 Task: open an excel sheet and write heading  Expense ManagerAdd Datesin a column and its values below  '2023-05-01, 2023-05-03, 2023-05-05, 2023-05-10, 2023-05-15, 2023-05-20, 2023-05-25 & 2023-05-31'Add Categories in next column and its values below  Food, Transportation, Utilities, Food, Housing, Entertainment, Utilities & FoodAdd Descriptionsin next column and its values below  Grocery Store, Bus Fare, Internet Bill, Restaurant, Rent, Movie Tickets, Electricity Bill & Grocery StoreAdd Amountin next column and its values below  $50, $5, $60, $30, $800, $20, $70 & $40Save page Excel File Workbook
Action: Mouse moved to (146, 136)
Screenshot: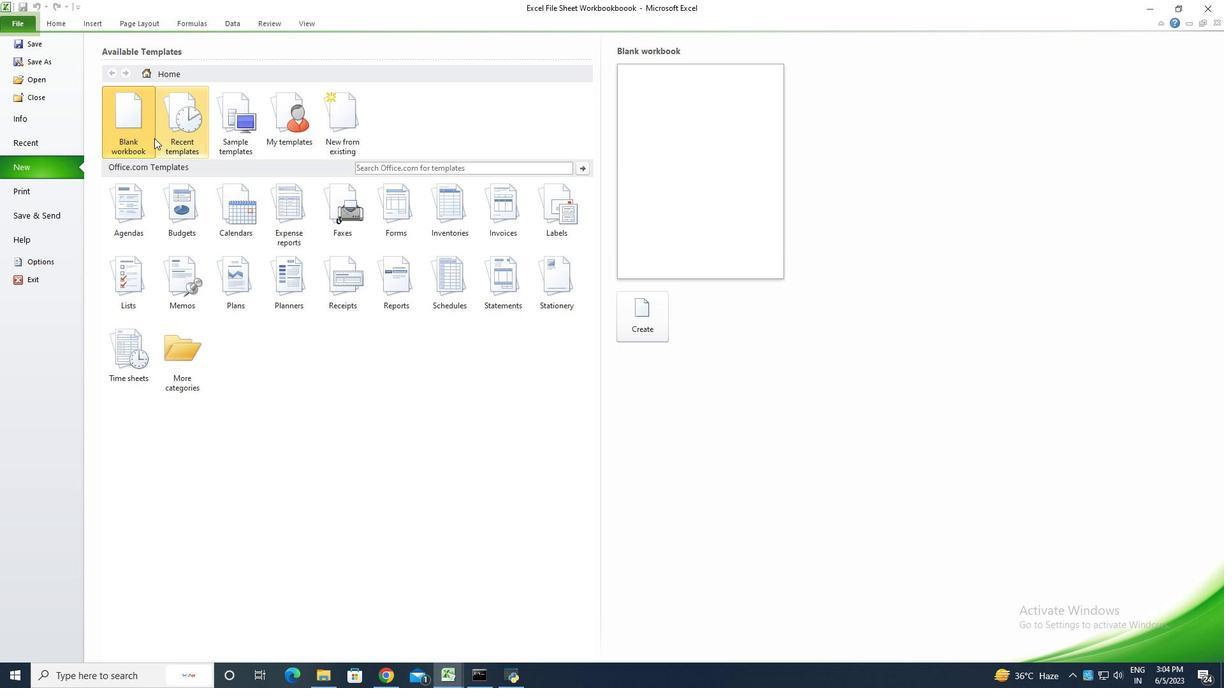 
Action: Mouse pressed left at (146, 136)
Screenshot: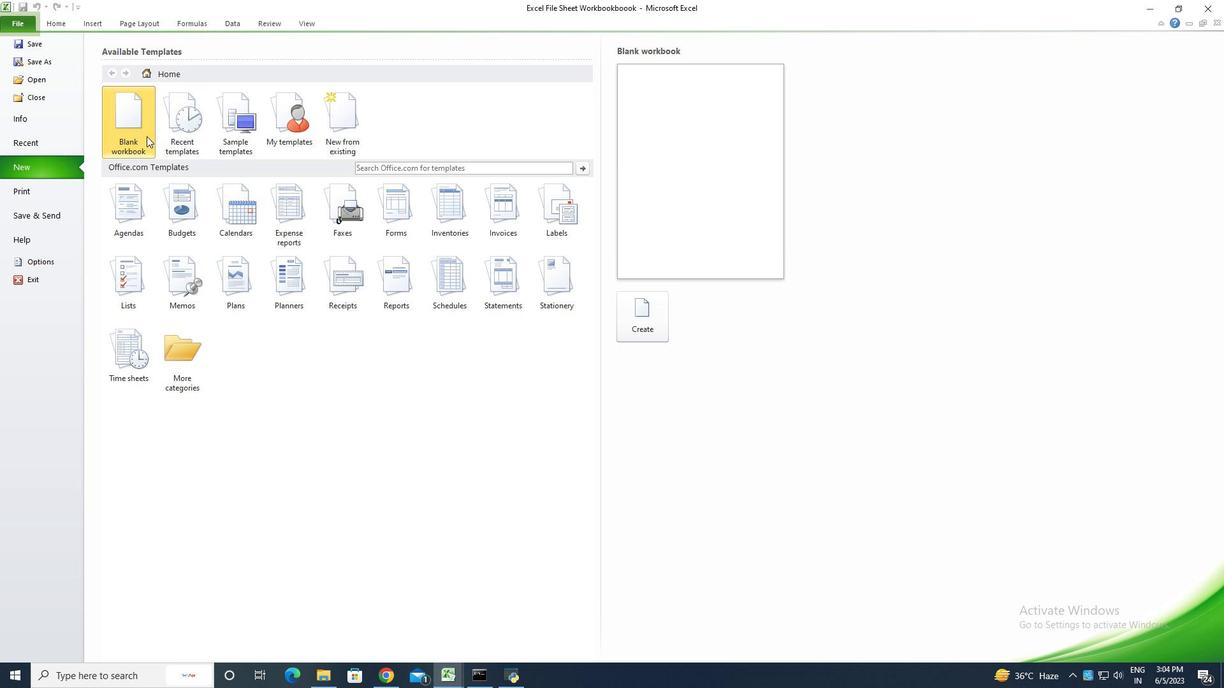
Action: Mouse moved to (630, 323)
Screenshot: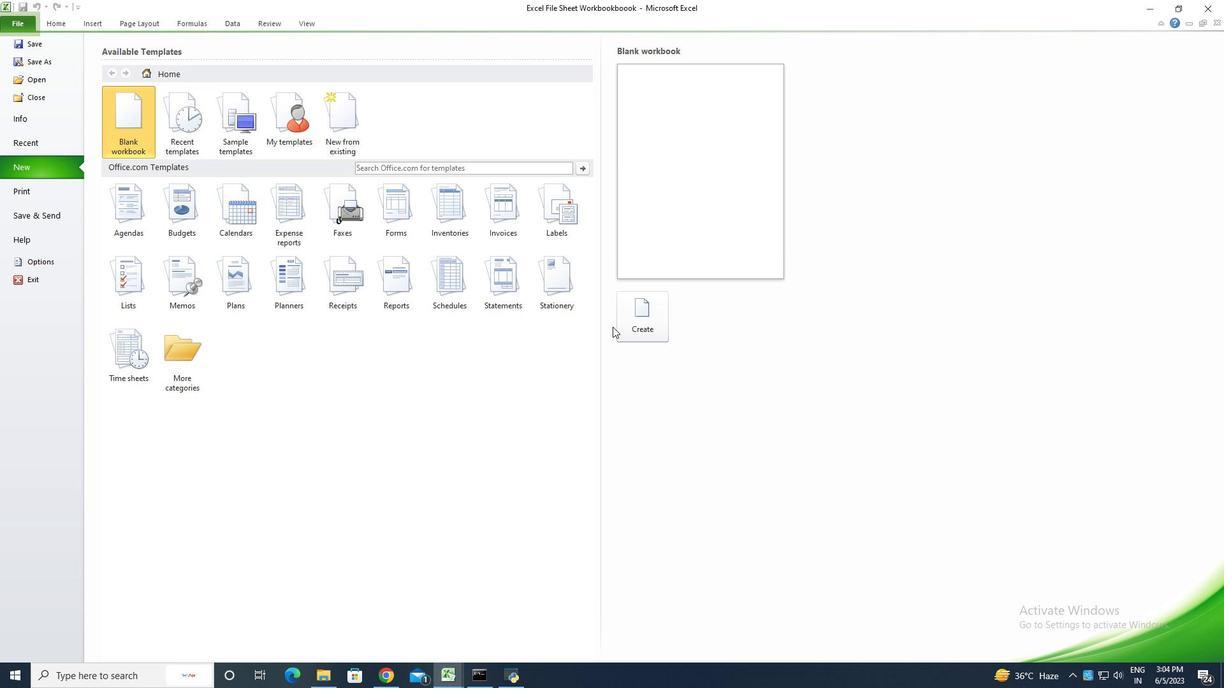 
Action: Mouse pressed left at (630, 323)
Screenshot: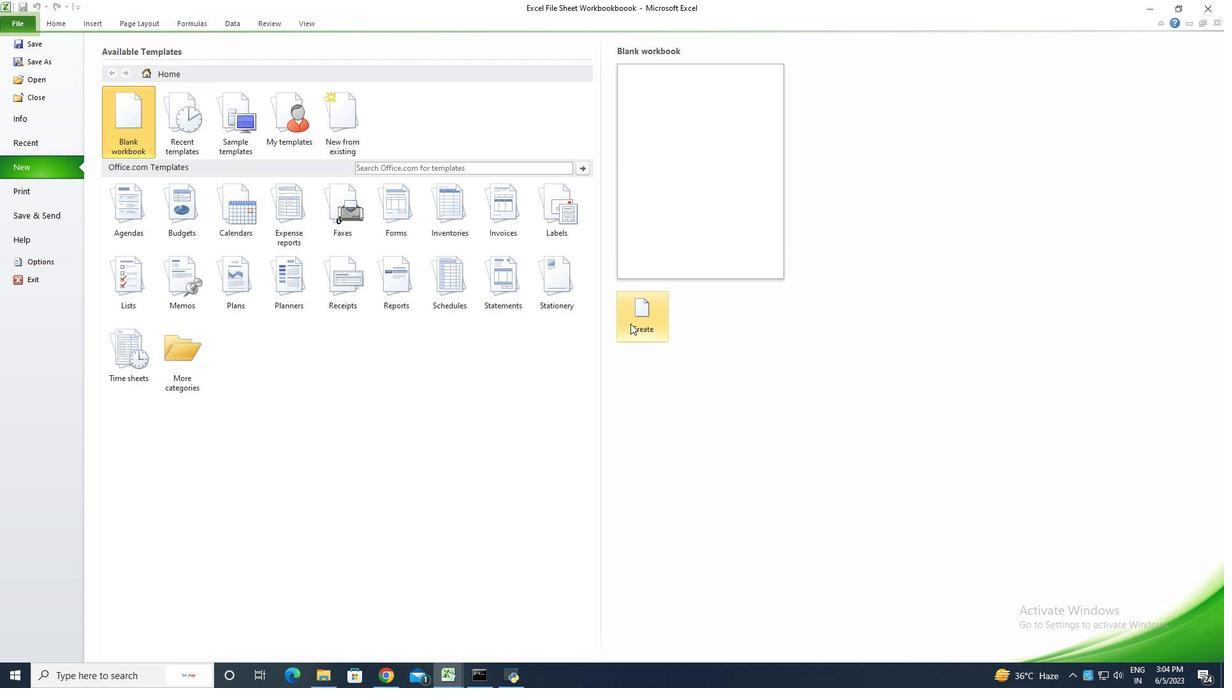 
Action: Key pressed <Key.shift><Key.shift><Key.shift>Expense<Key.space><Key.shift><Key.shift>Manager<Key.enter><Key.shift><Key.shift><Key.shift><Key.shift><Key.shift>Date<Key.enter>2023-02<Key.backspace>5-01<Key.enter>2023-05-03<Key.enter>2023-05-05<Key.enter>2023-05-<Key.backspace><Key.backspace><Key.backspace>10----<Key.backspace><Key.backspace><Key.backspace><Key.backspace><Key.backspace><Key.backspace>05-10<Key.enter>2023-05-15<Key.enter>2023-05-20<Key.enter>2023-05-25<Key.enter>2023-05-31<Key.enter>
Screenshot: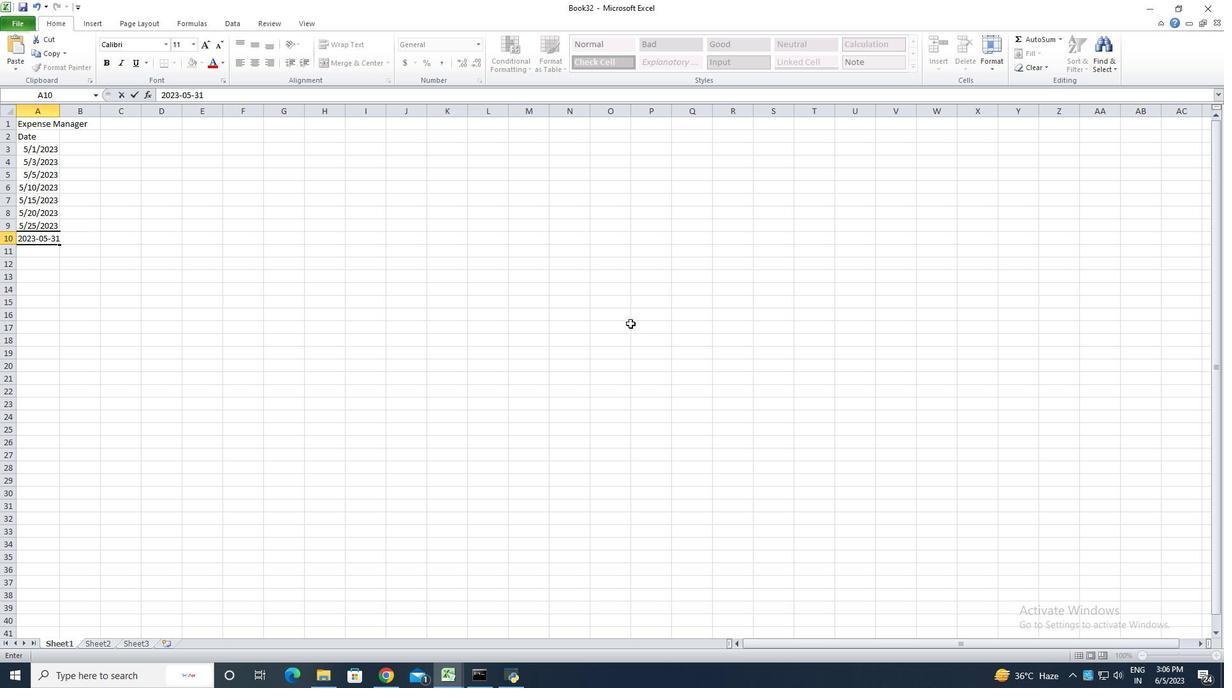 
Action: Mouse moved to (31, 146)
Screenshot: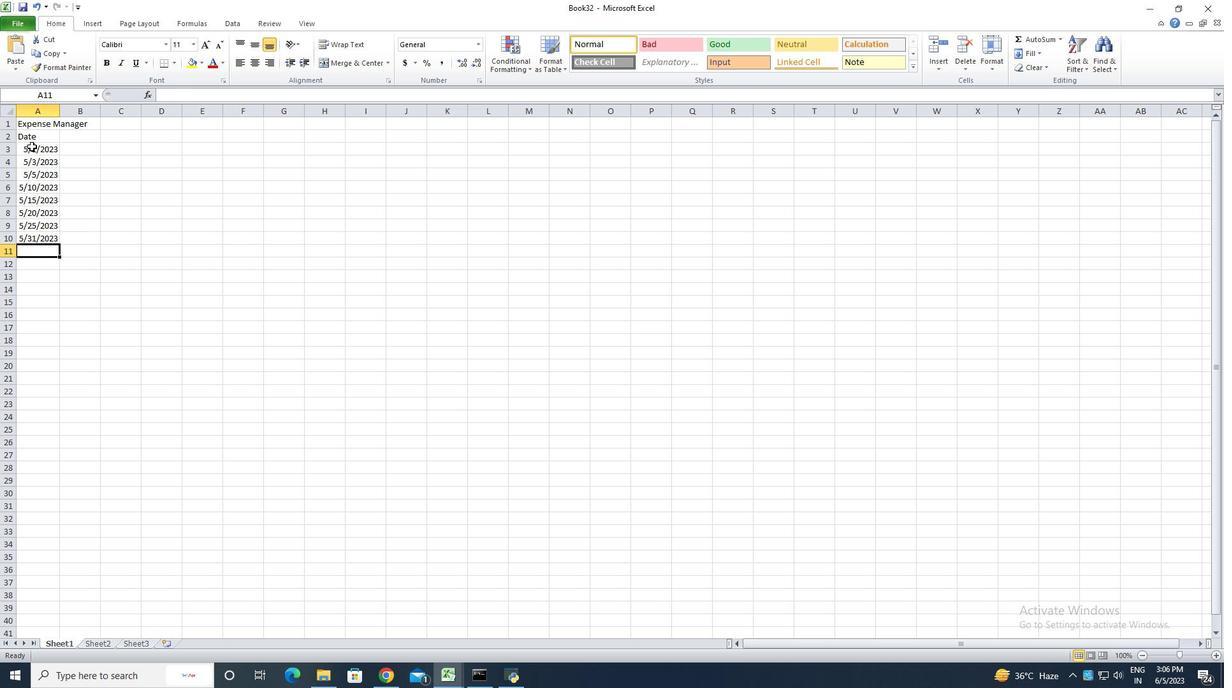 
Action: Mouse pressed left at (31, 146)
Screenshot: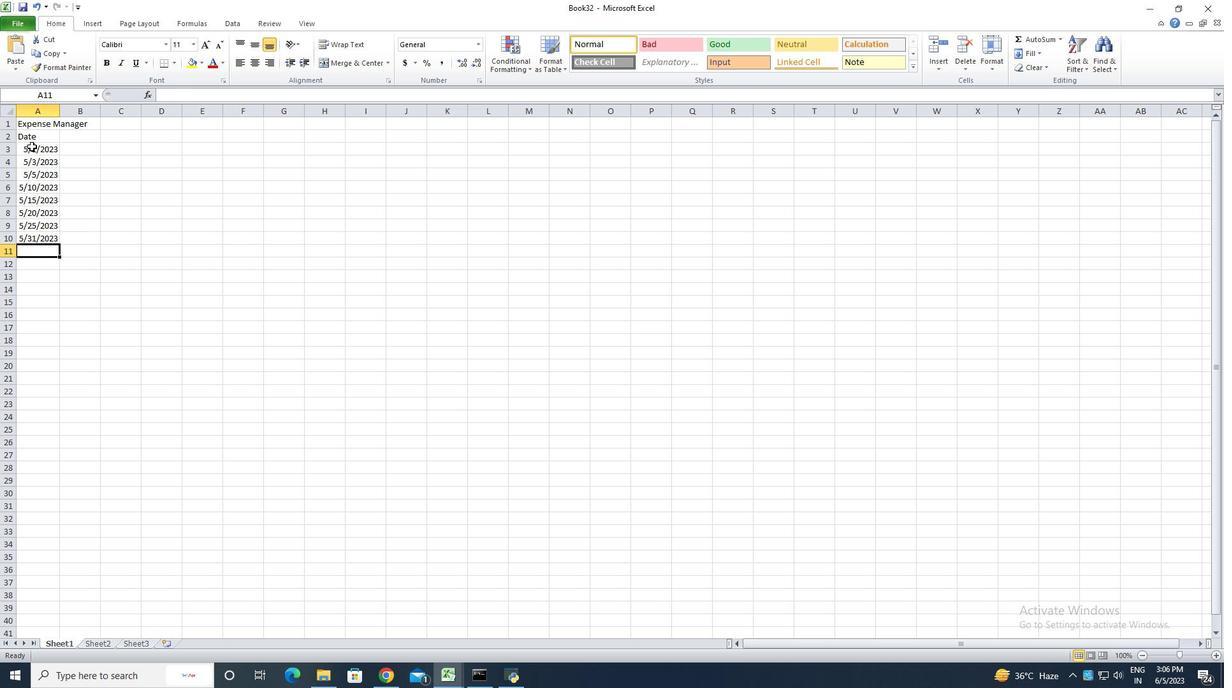 
Action: Mouse moved to (43, 152)
Screenshot: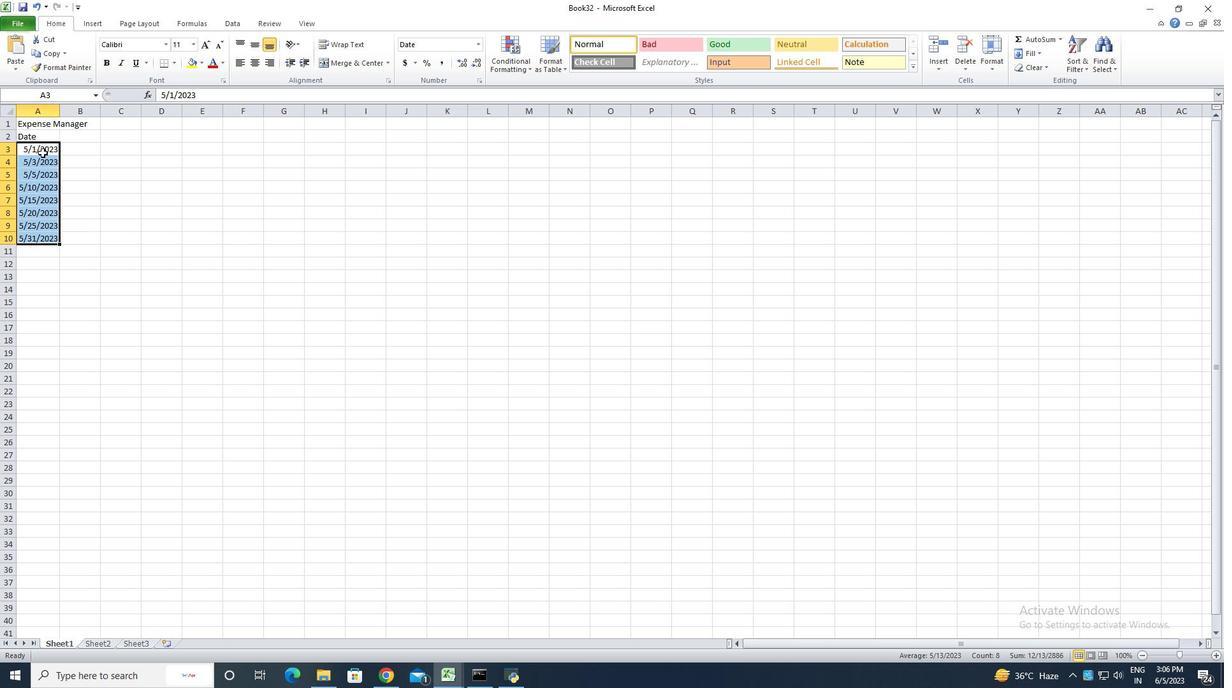 
Action: Mouse pressed right at (43, 152)
Screenshot: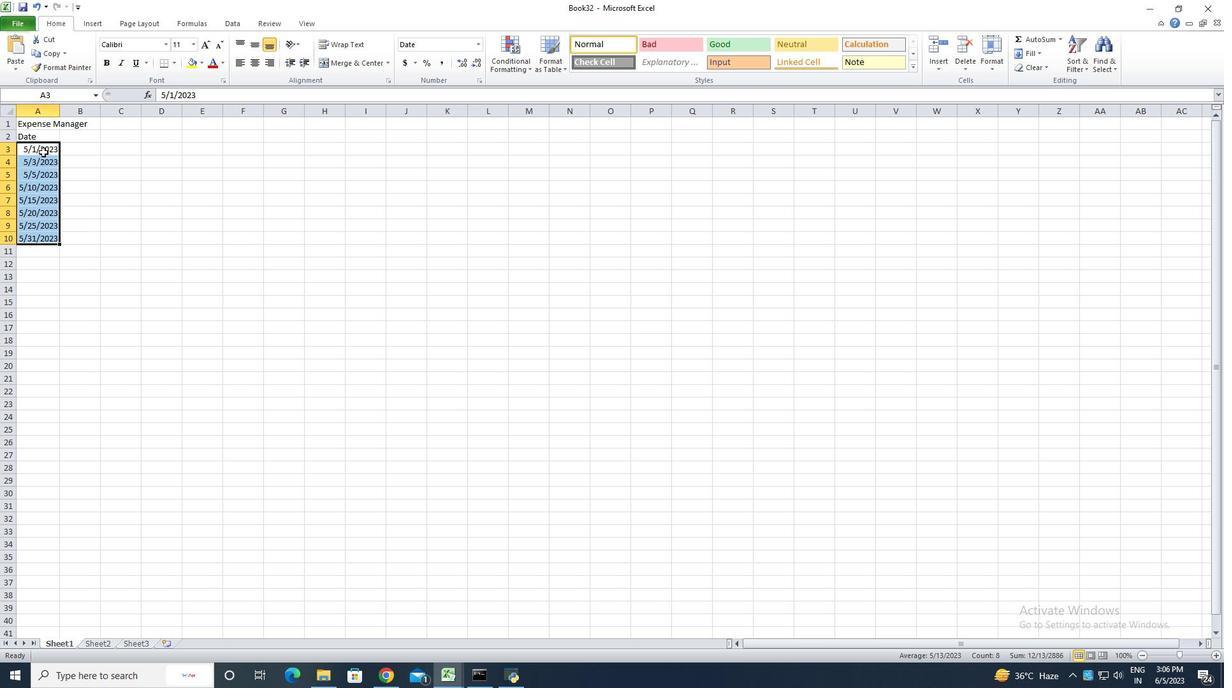 
Action: Mouse moved to (88, 325)
Screenshot: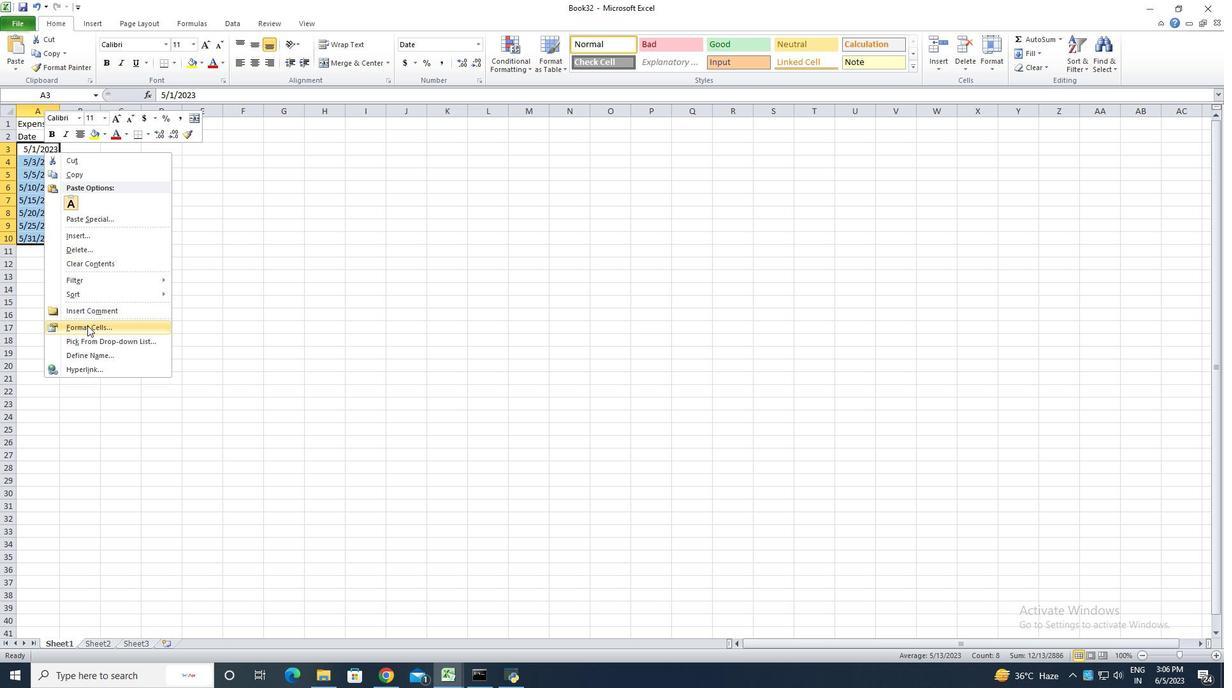 
Action: Mouse pressed left at (88, 325)
Screenshot: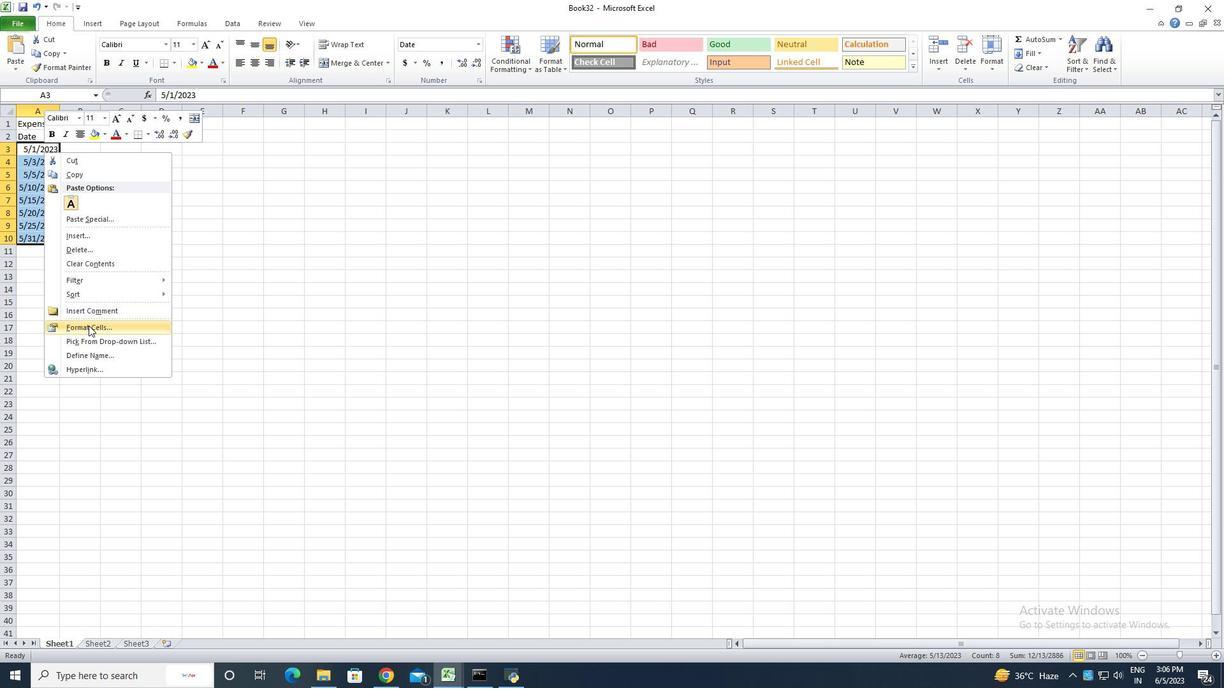 
Action: Mouse moved to (120, 179)
Screenshot: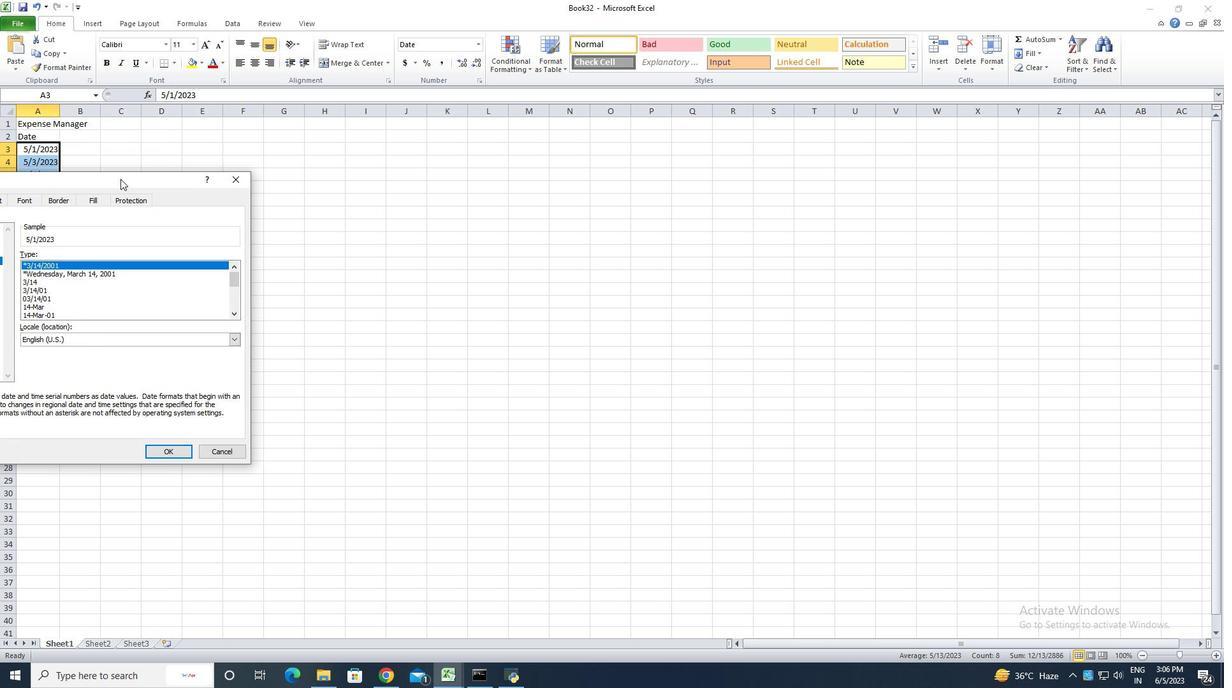 
Action: Mouse pressed left at (120, 179)
Screenshot: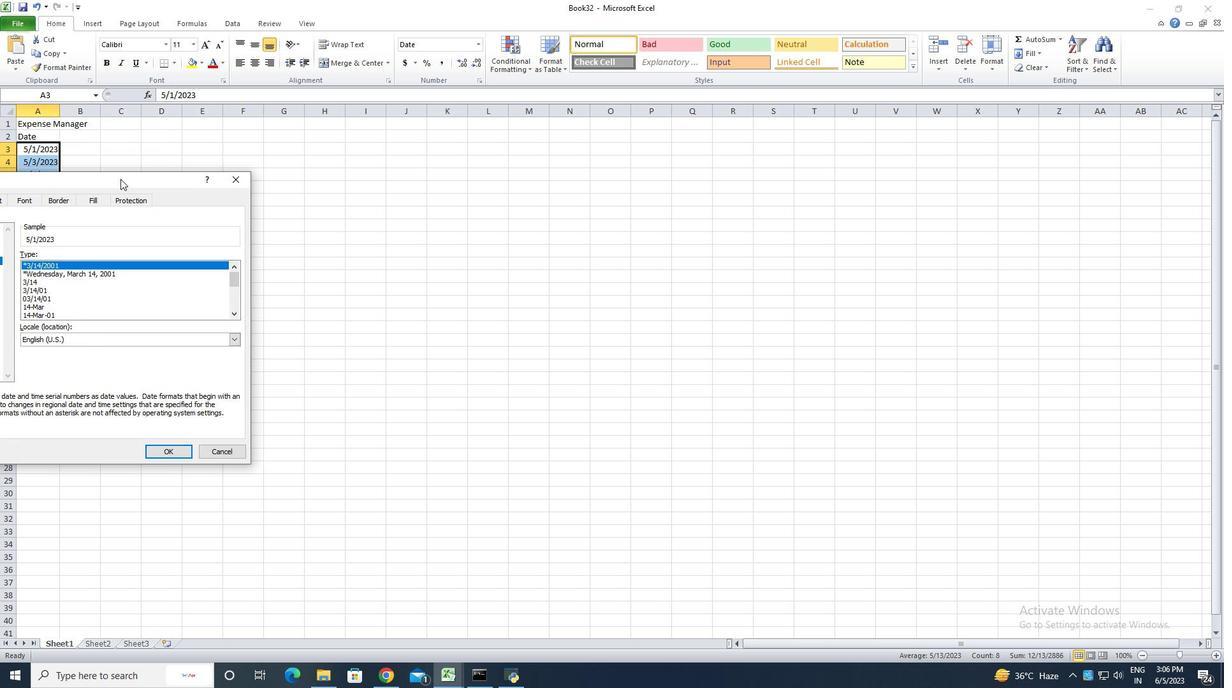 
Action: Mouse moved to (211, 299)
Screenshot: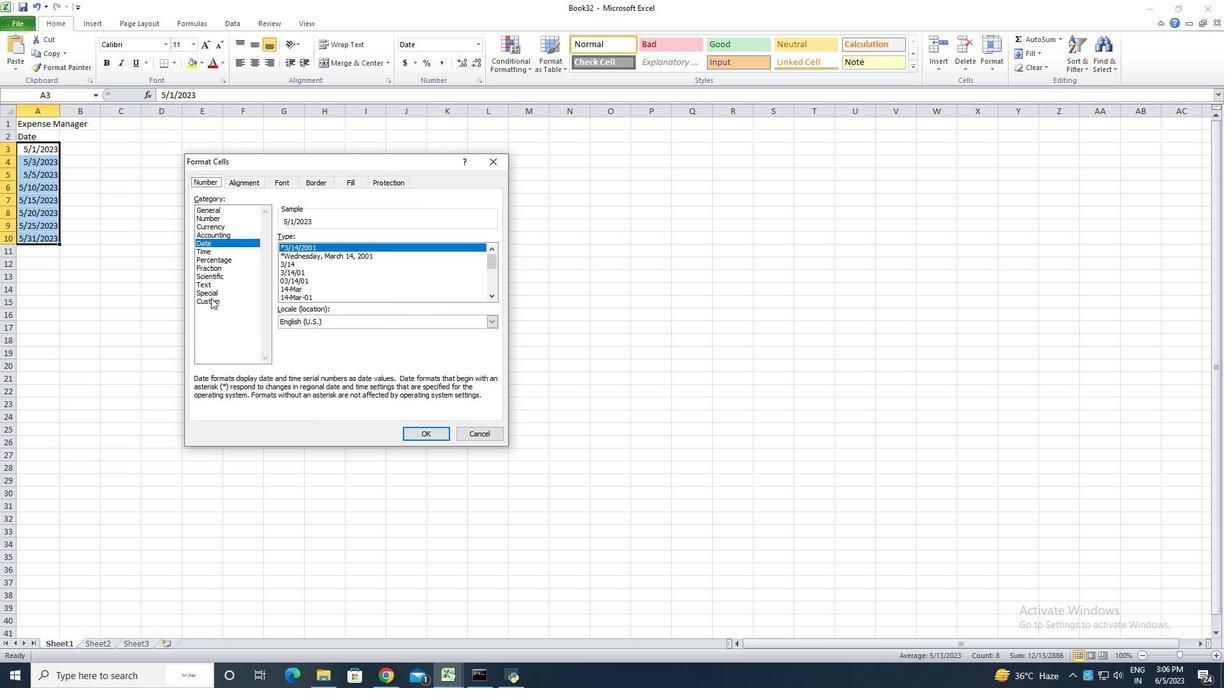 
Action: Mouse pressed left at (211, 299)
Screenshot: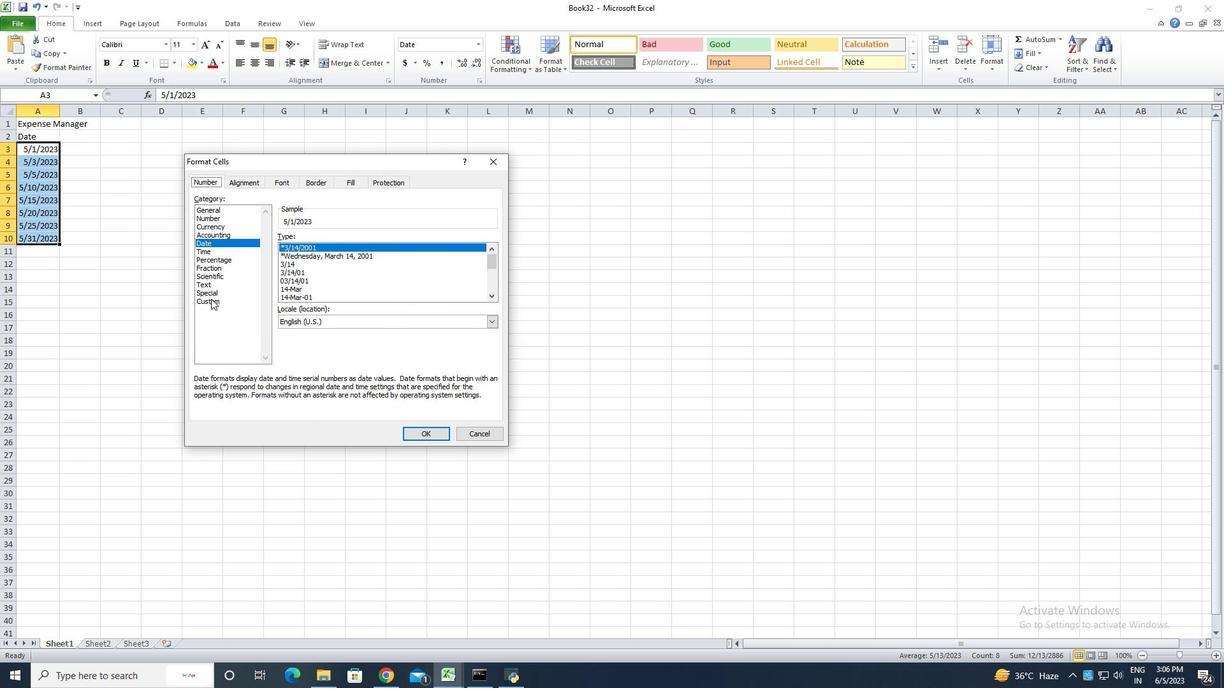 
Action: Mouse moved to (317, 248)
Screenshot: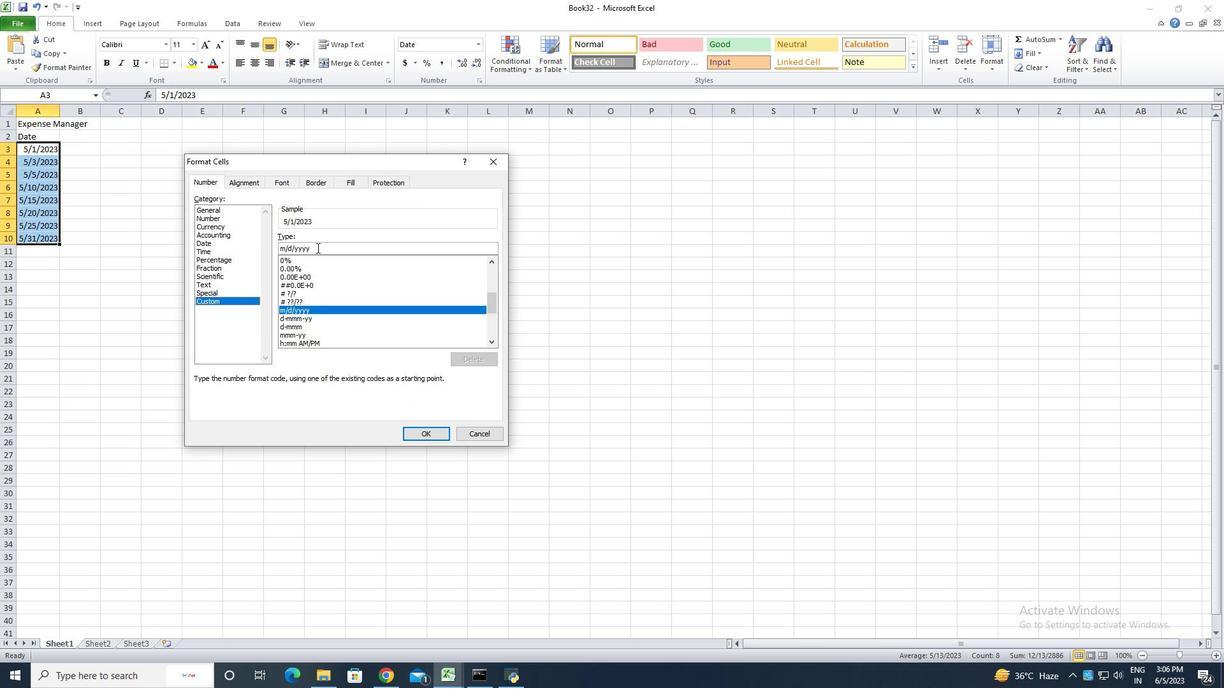 
Action: Mouse pressed left at (317, 248)
Screenshot: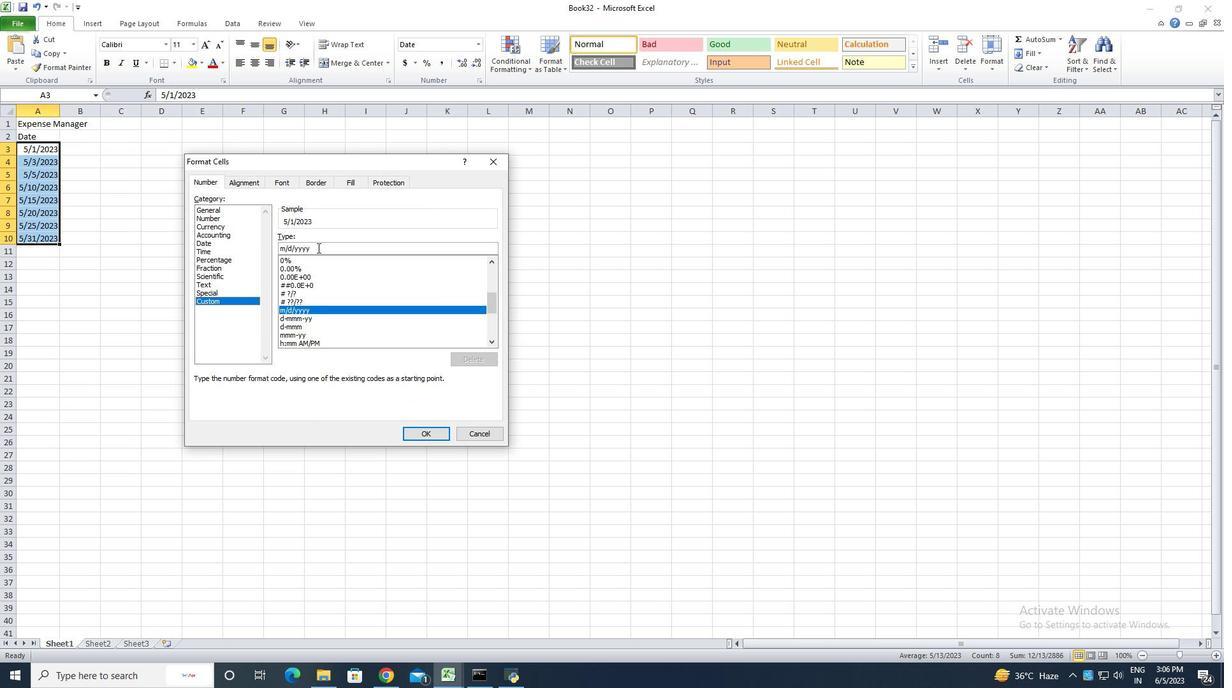 
Action: Key pressed <Key.backspace><Key.backspace><Key.backspace><Key.backspace><Key.backspace><Key.backspace><Key.backspace><Key.backspace><Key.backspace><Key.backspace><Key.backspace><Key.backspace><Key.backspace><Key.backspace><Key.backspace><Key.backspace><Key.backspace><Key.backspace><Key.backspace><Key.backspace>yyyy-mm-dd
Screenshot: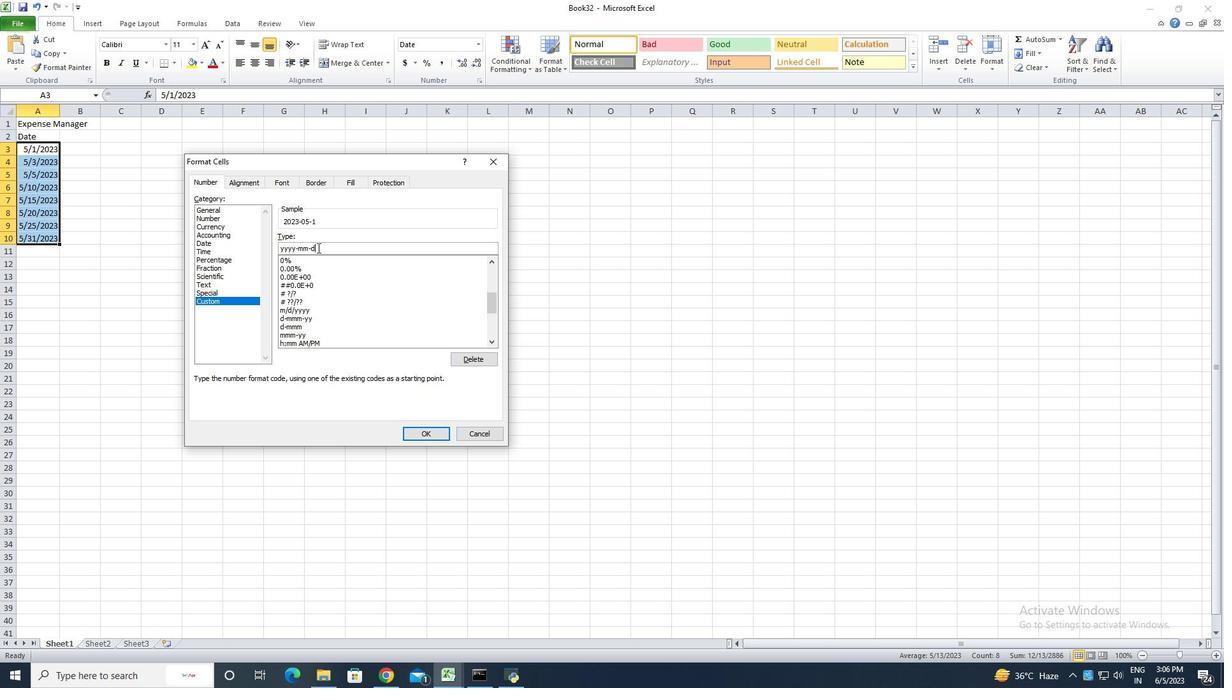 
Action: Mouse moved to (412, 435)
Screenshot: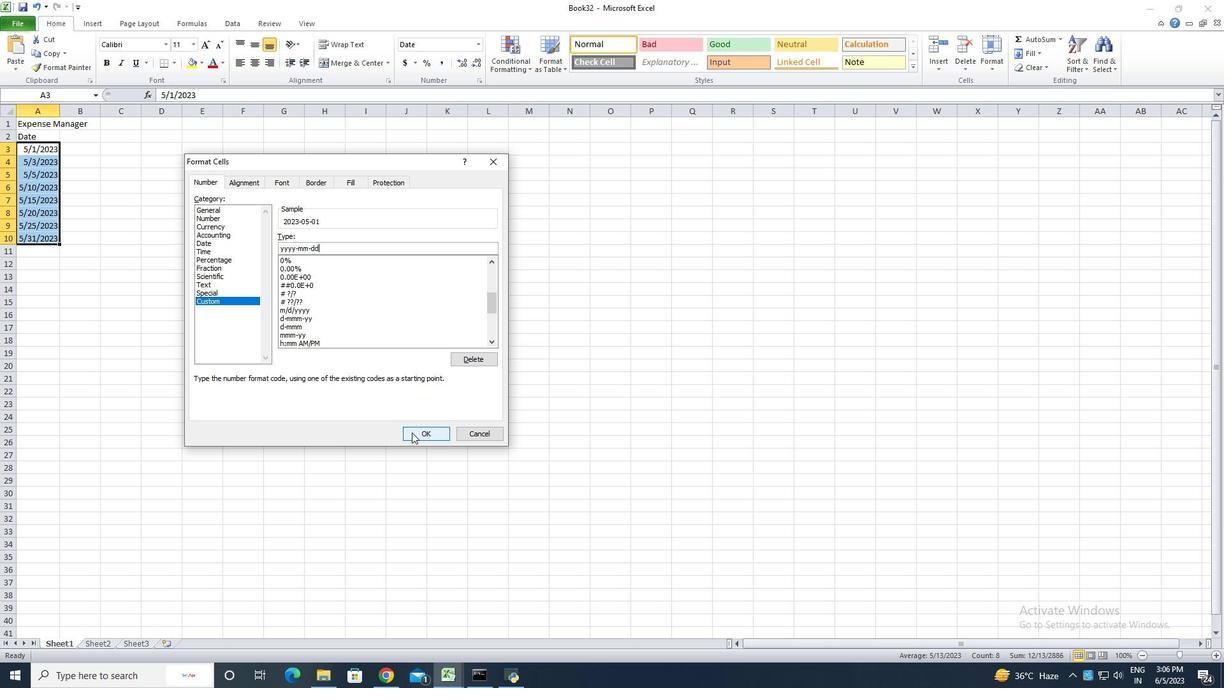 
Action: Mouse pressed left at (412, 435)
Screenshot: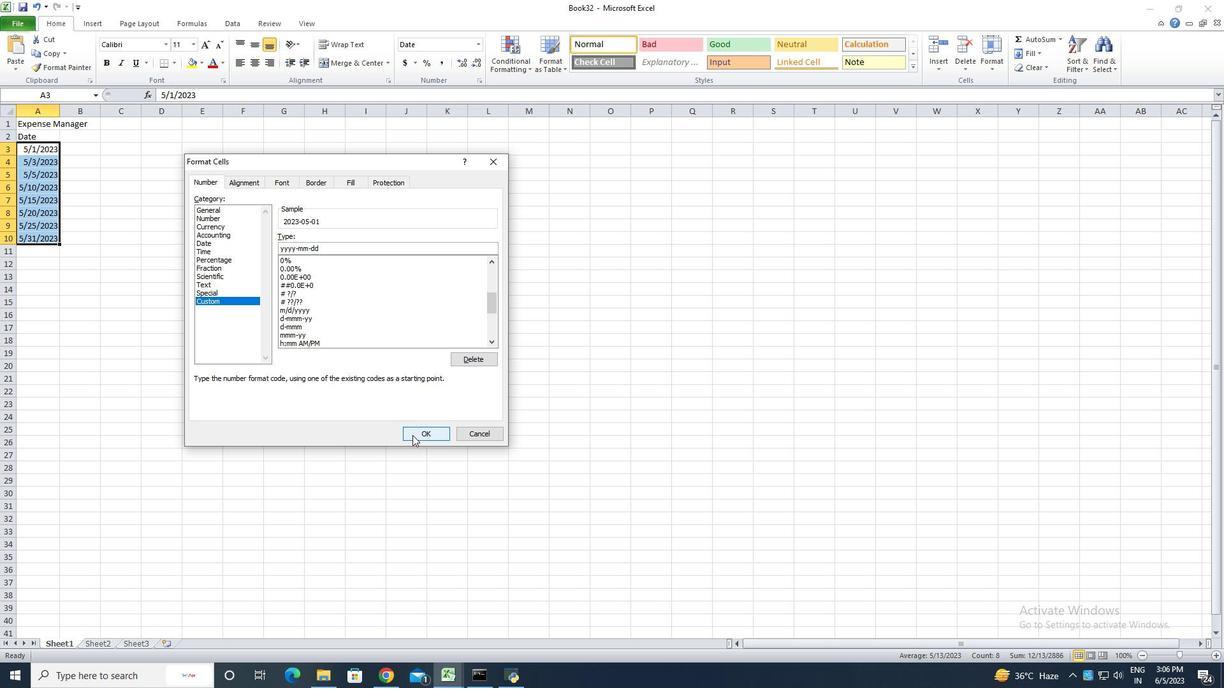 
Action: Mouse moved to (63, 112)
Screenshot: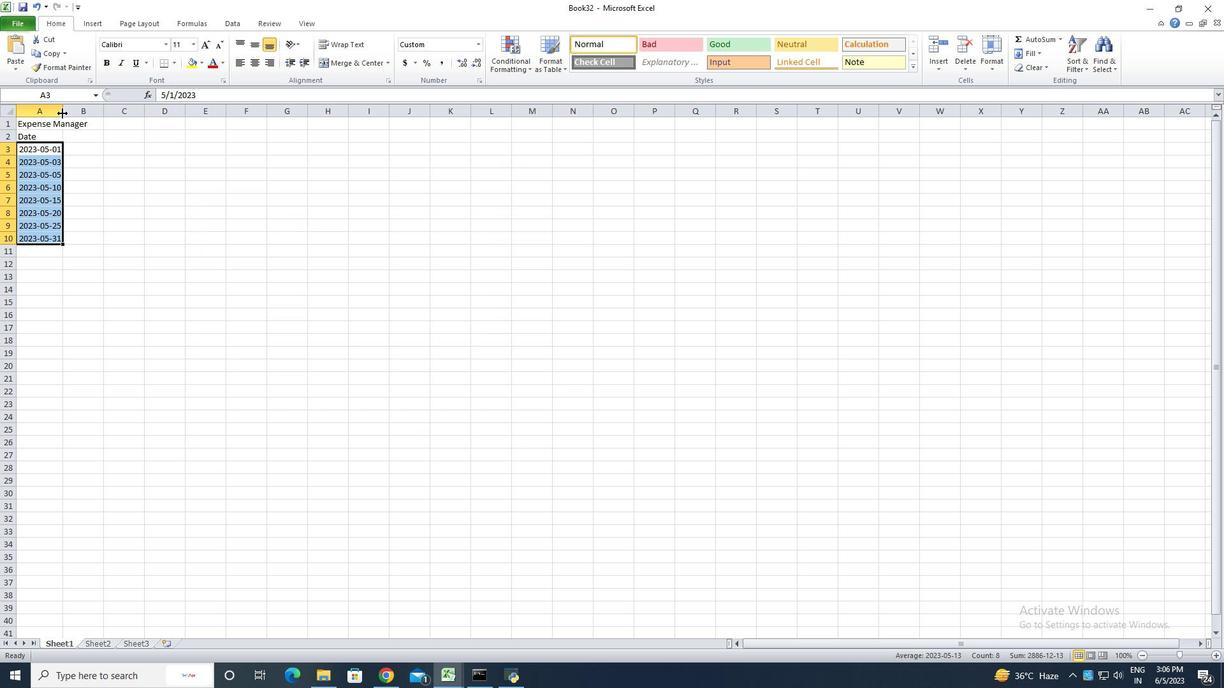 
Action: Mouse pressed left at (63, 112)
Screenshot: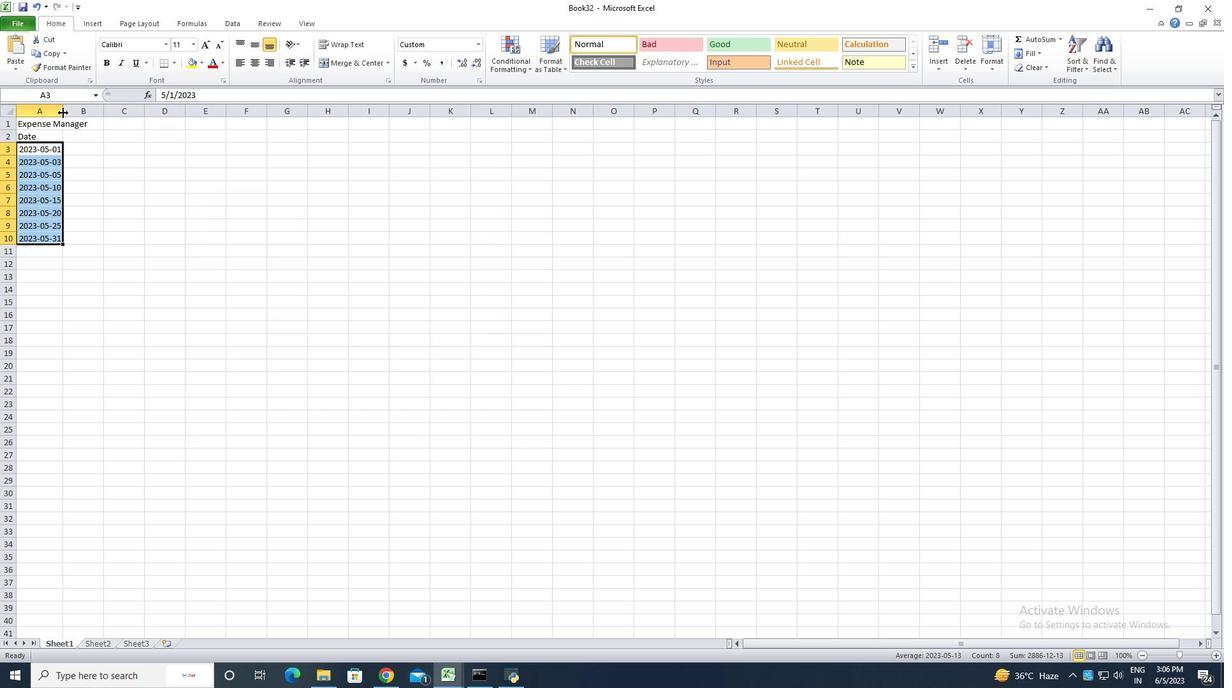 
Action: Mouse pressed left at (63, 112)
Screenshot: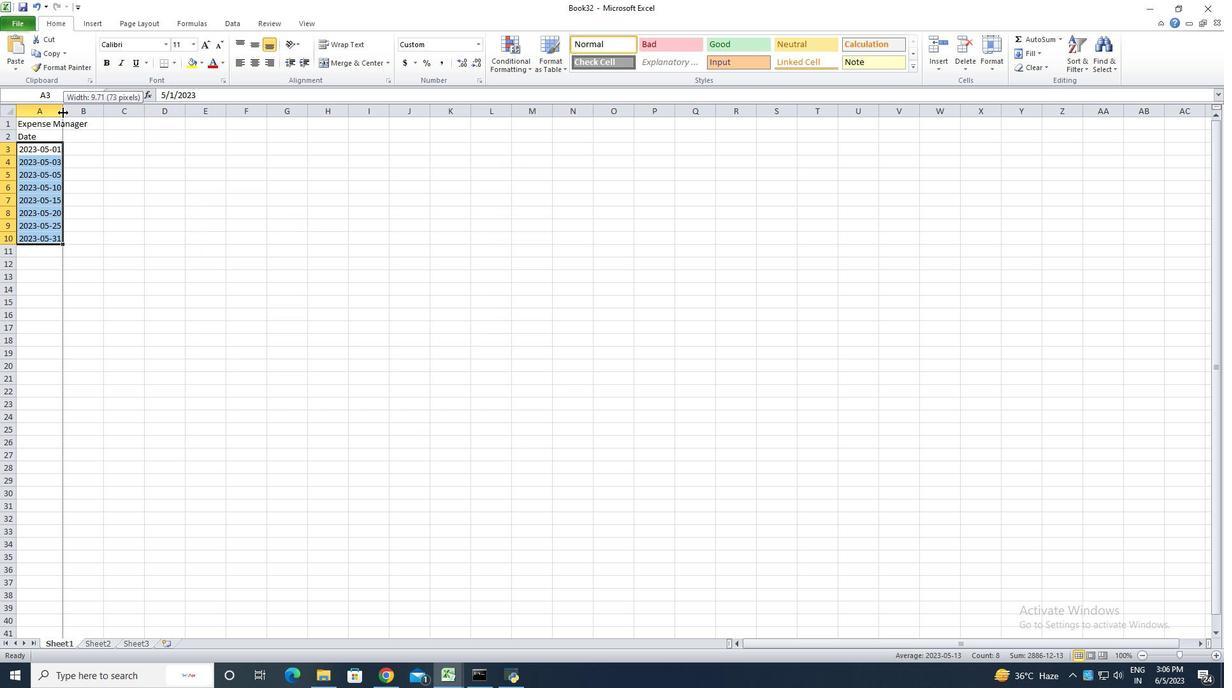 
Action: Mouse moved to (109, 137)
Screenshot: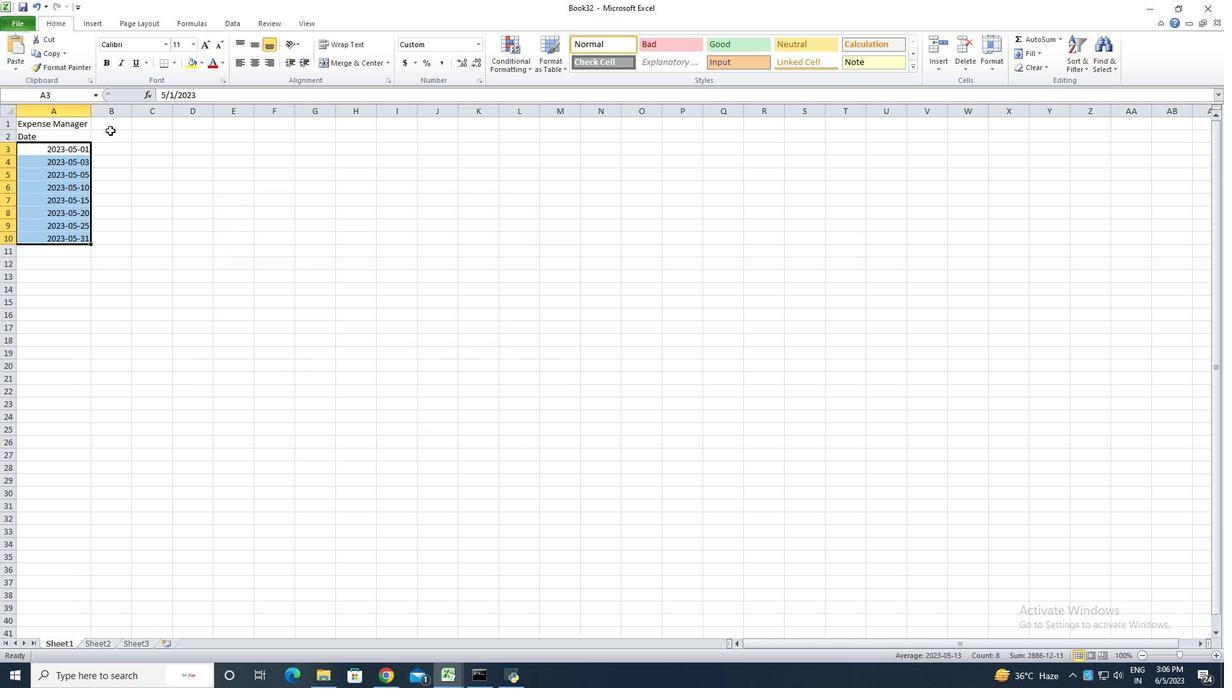 
Action: Mouse pressed left at (109, 137)
Screenshot: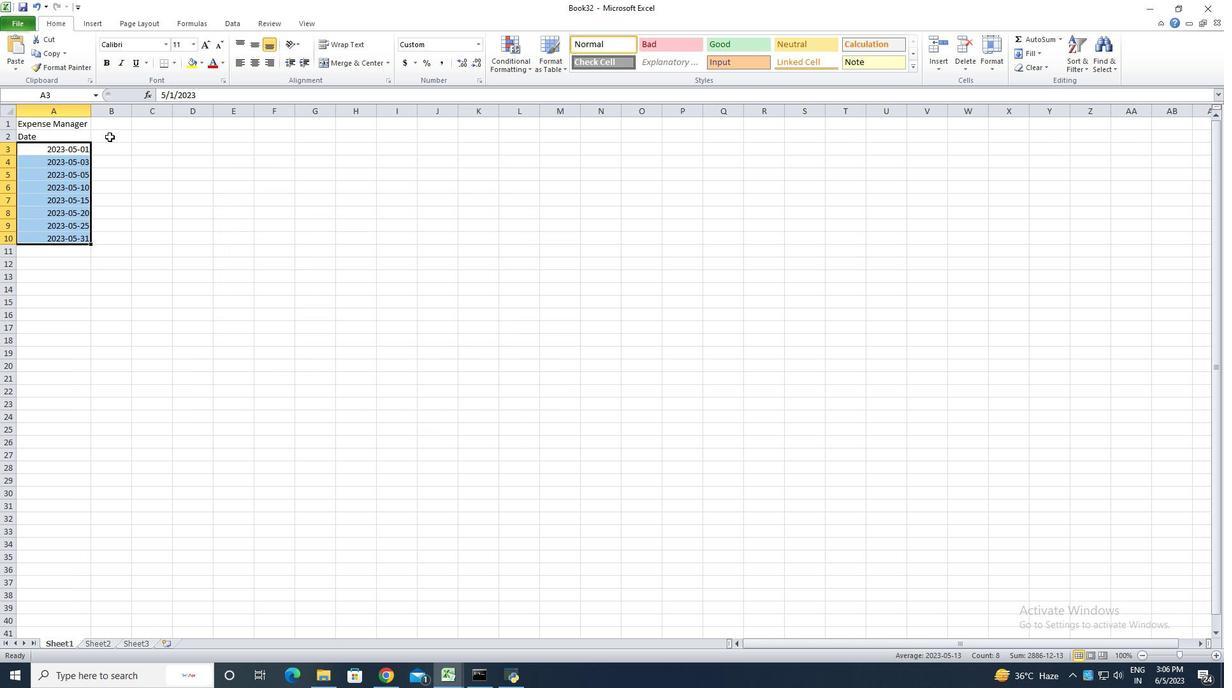 
Action: Key pressed <Key.shift><Key.shift>Categories<Key.enter><Key.shift><Key.shift>Foood<Key.backspace><Key.backspace>d<Key.space><Key.shift><Key.shift><Key.shift><Key.shift><Key.shift><Key.shift><Key.shift><Key.shift><Key.shift><Key.shift><Key.shift><Key.shift><Key.shift><Key.shift><Key.shift><Key.shift><Key.shift><Key.shift><Key.shift><Key.shift><Key.shift><Key.shift><Key.shift><Key.shift><Key.shift><Key.shift><Key.shift><Key.shift><Key.shift><Key.shift><Key.shift><Key.shift><Key.shift><Key.shift><Key.shift><Key.shift>Transportation<Key.backspace><Key.backspace><Key.backspace><Key.backspace><Key.backspace><Key.backspace><Key.backspace><Key.backspace><Key.backspace><Key.backspace><Key.backspace><Key.backspace><Key.backspace><Key.backspace><Key.enter><Key.shift>Transpoy<Key.backspace>rr<Key.backspace>tation<Key.enter><Key.shift>I<Key.backspace><Key.shift>Utilities<Key.enter><Key.shift>Food<Key.enter><Key.shift>Housing<Key.enter><Key.shift>Entertainment<Key.enter><Key.shift><Key.shift><Key.shift><Key.shift><Key.shift>Utilities<Key.enter><Key.shift><Key.shift><Key.shift><Key.shift><Key.shift><Key.shift>Food<Key.enter>
Screenshot: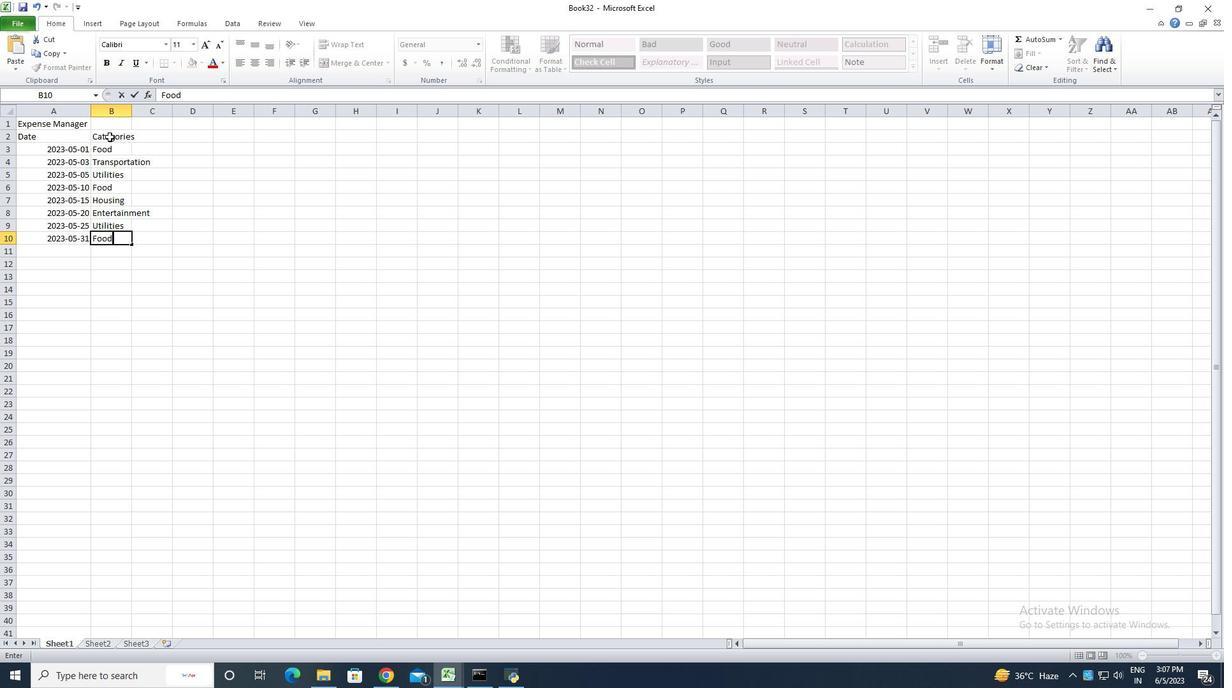 
Action: Mouse moved to (130, 116)
Screenshot: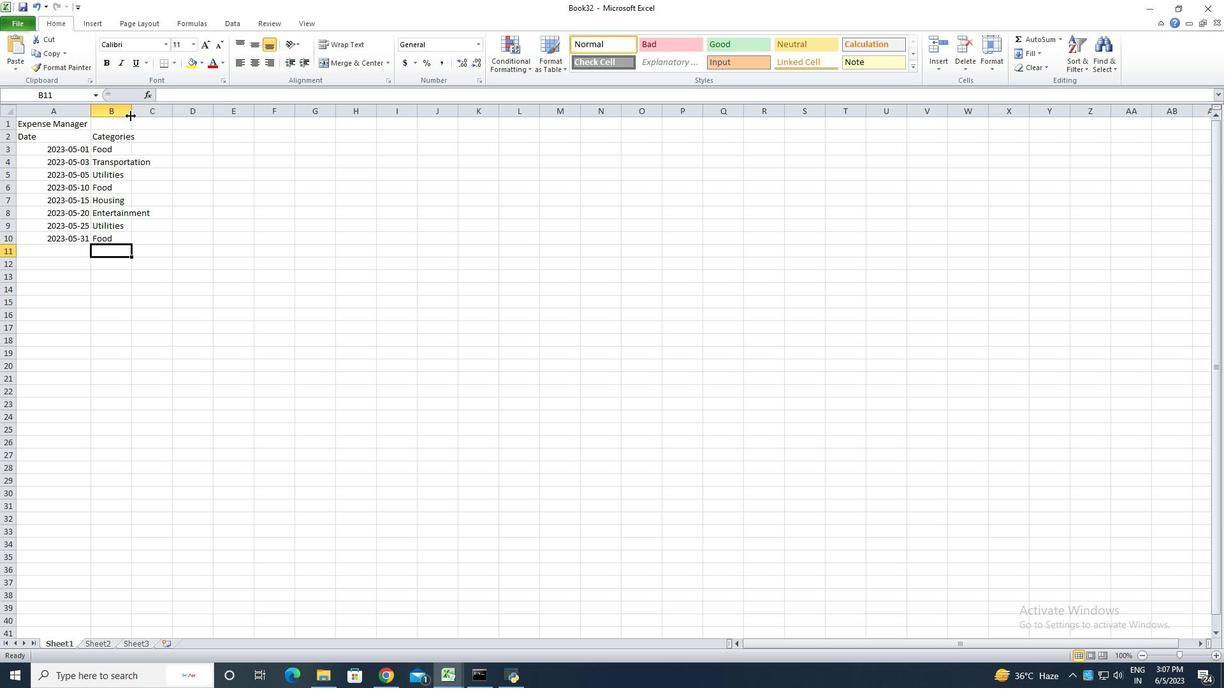 
Action: Mouse pressed left at (130, 116)
Screenshot: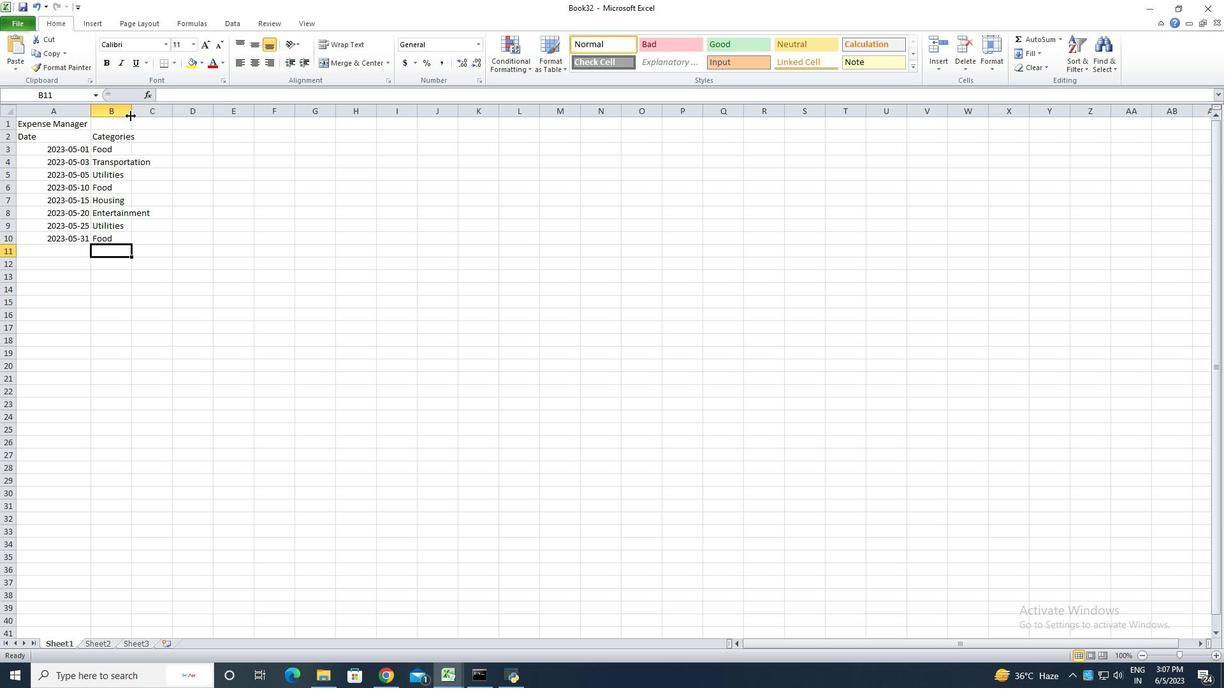 
Action: Mouse pressed left at (130, 116)
Screenshot: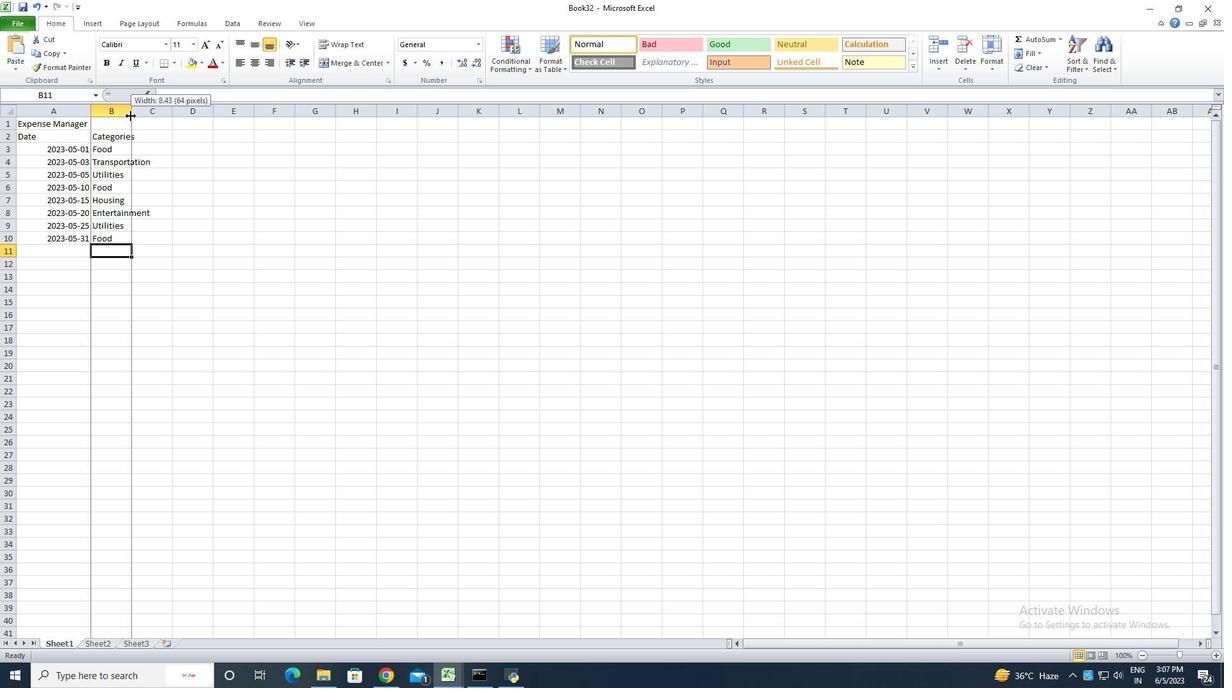 
Action: Mouse moved to (163, 139)
Screenshot: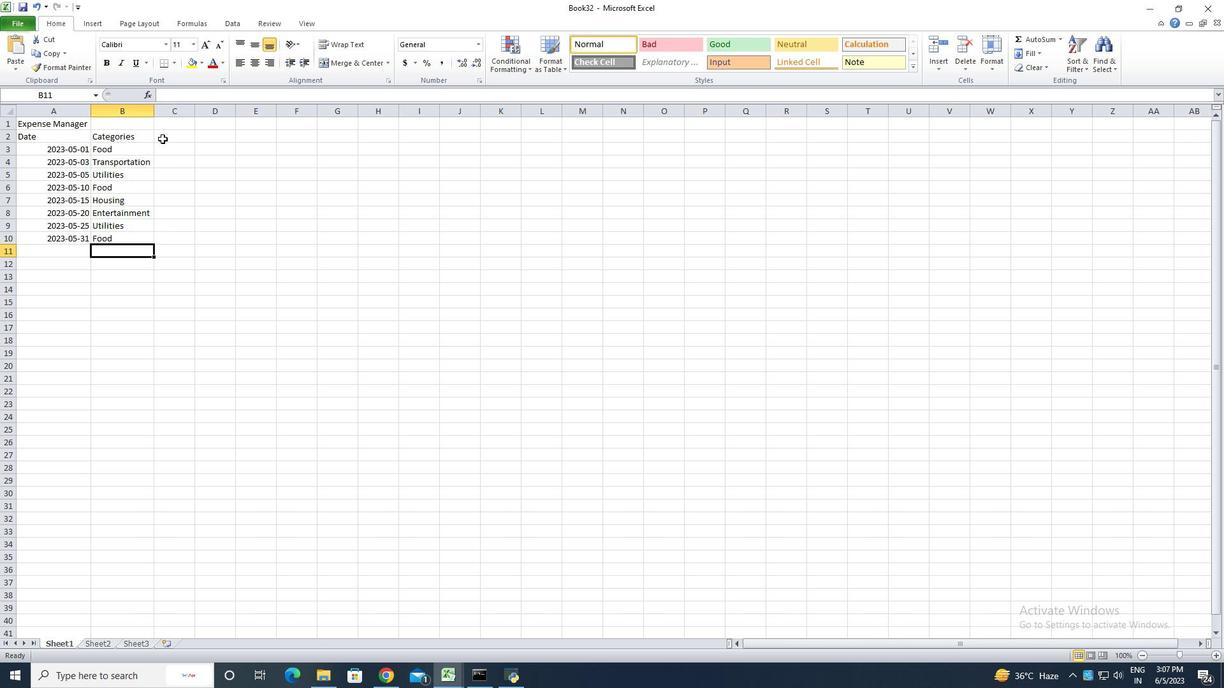 
Action: Mouse pressed left at (163, 139)
Screenshot: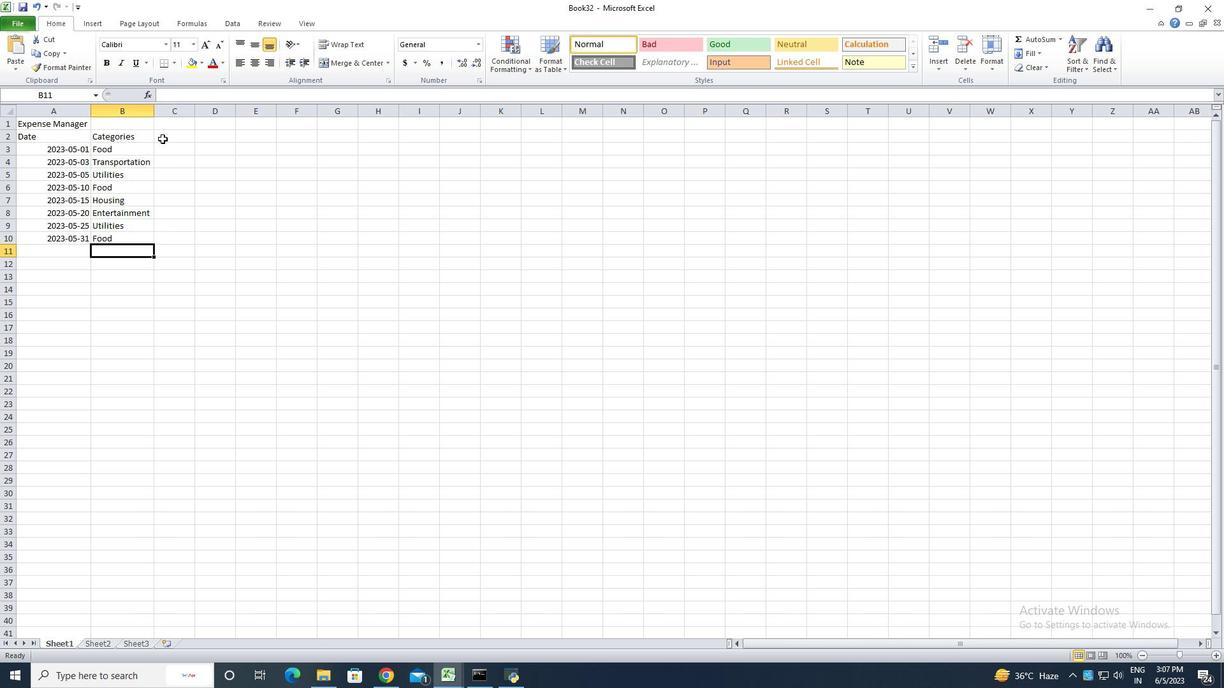 
Action: Mouse moved to (163, 139)
Screenshot: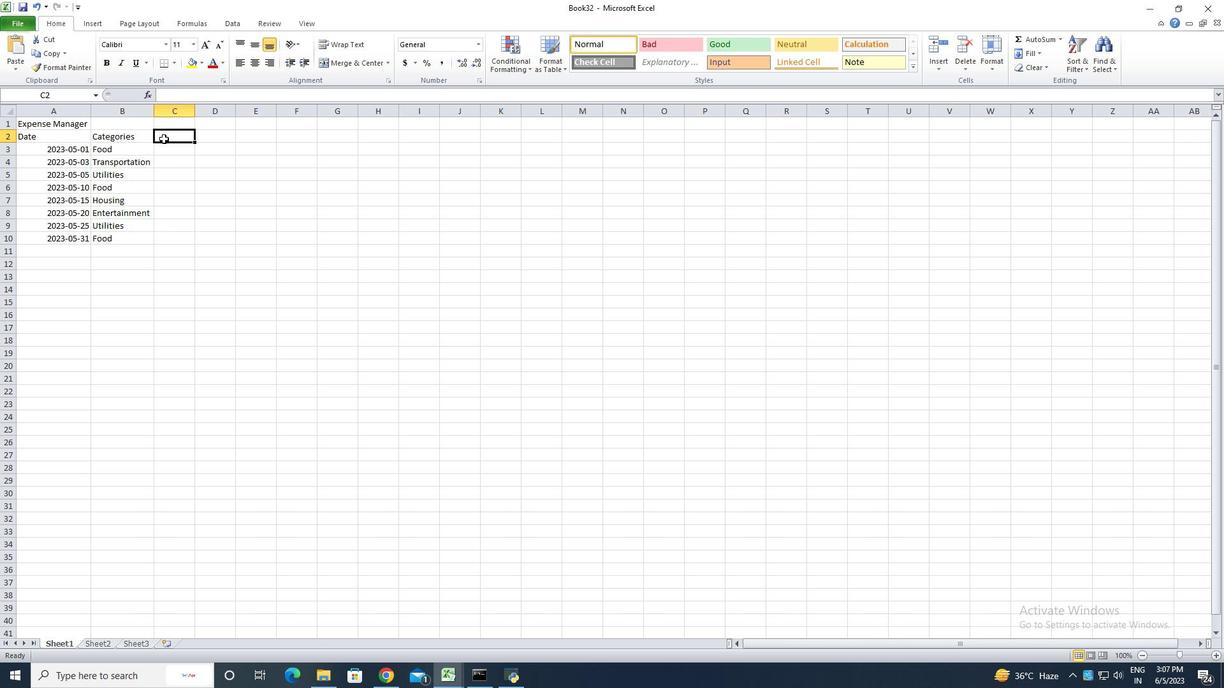 
Action: Key pressed <Key.shift>Descripa<Key.backspace>tion<Key.enter><Key.shift><Key.shift>Grocery<Key.space><Key.shift>Store<Key.enter><Key.shift><Key.shift>Bus<Key.space><Key.shift>Fare<Key.enter><Key.shift>Internet<Key.space><Key.shift>Bill<Key.enter><Key.shift><Key.shift><Key.shift><Key.shift>Restaurant<Key.enter><Key.shift>Rent<Key.enter><Key.shift><Key.shift><Key.shift>Movie<Key.space><Key.shift><Key.shift><Key.shift><Key.shift>Ticlk<Key.backspace><Key.backspace>keta<Key.backspace>s<Key.enter><Key.shift>Electricity<Key.space><Key.shift><Key.shift><Key.shift><Key.shift><Key.shift><Key.shift><Key.shift><Key.shift><Key.shift><Key.shift><Key.shift>Bill<Key.enter><Key.shift><Key.shift><Key.shift><Key.shift><Key.shift><Key.shift><Key.shift><Key.shift><Key.shift><Key.shift><Key.shift><Key.shift><Key.shift><Key.shift><Key.shift><Key.shift><Key.shift><Key.shift><Key.shift><Key.shift><Key.shift><Key.shift><Key.shift><Key.shift><Key.shift><Key.shift><Key.shift><Key.shift><Key.shift><Key.shift><Key.shift><Key.shift><Key.shift><Key.shift>Grocery<Key.space><Key.shift><Key.shift><Key.shift><Key.shift><Key.shift><Key.shift><Key.shift><Key.shift><Key.shift><Key.shift><Key.shift><Key.shift>Store<Key.enter>
Screenshot: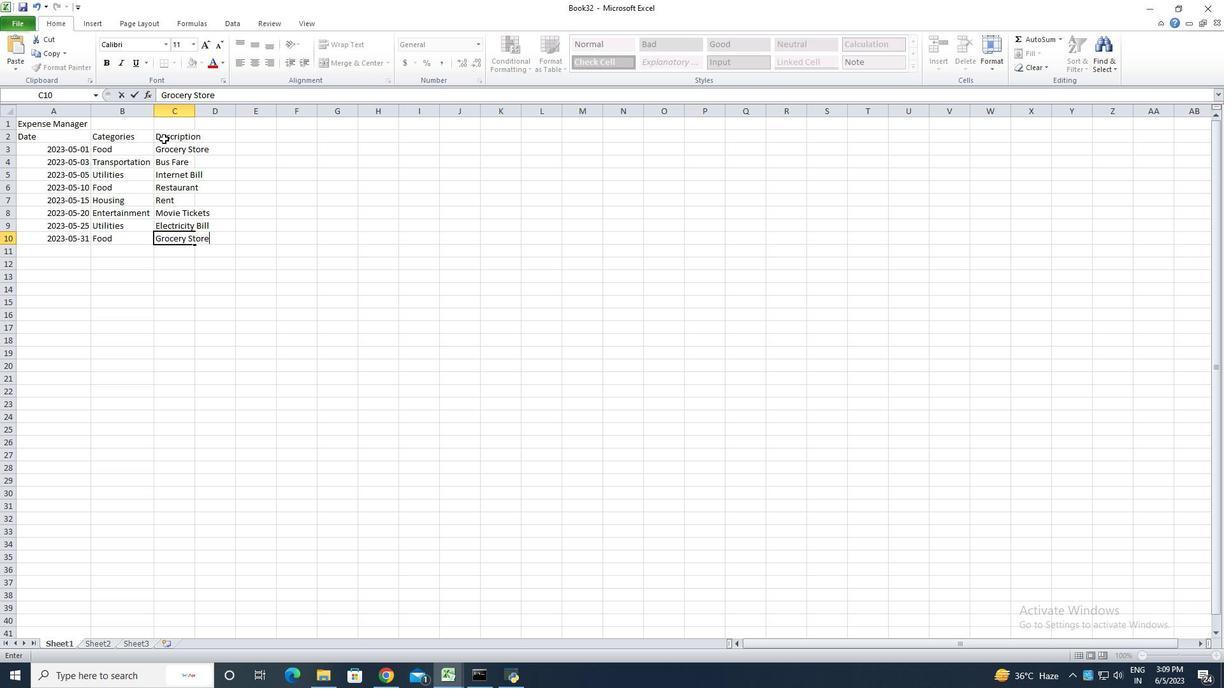 
Action: Mouse moved to (195, 112)
Screenshot: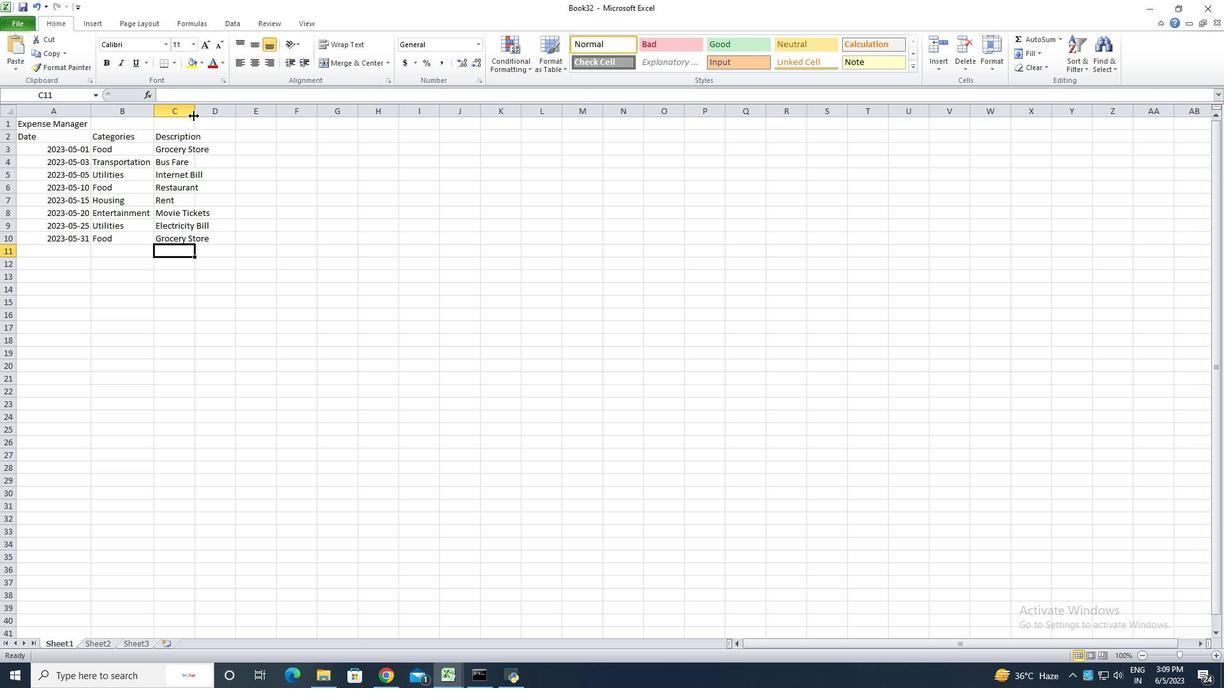 
Action: Mouse pressed left at (195, 112)
Screenshot: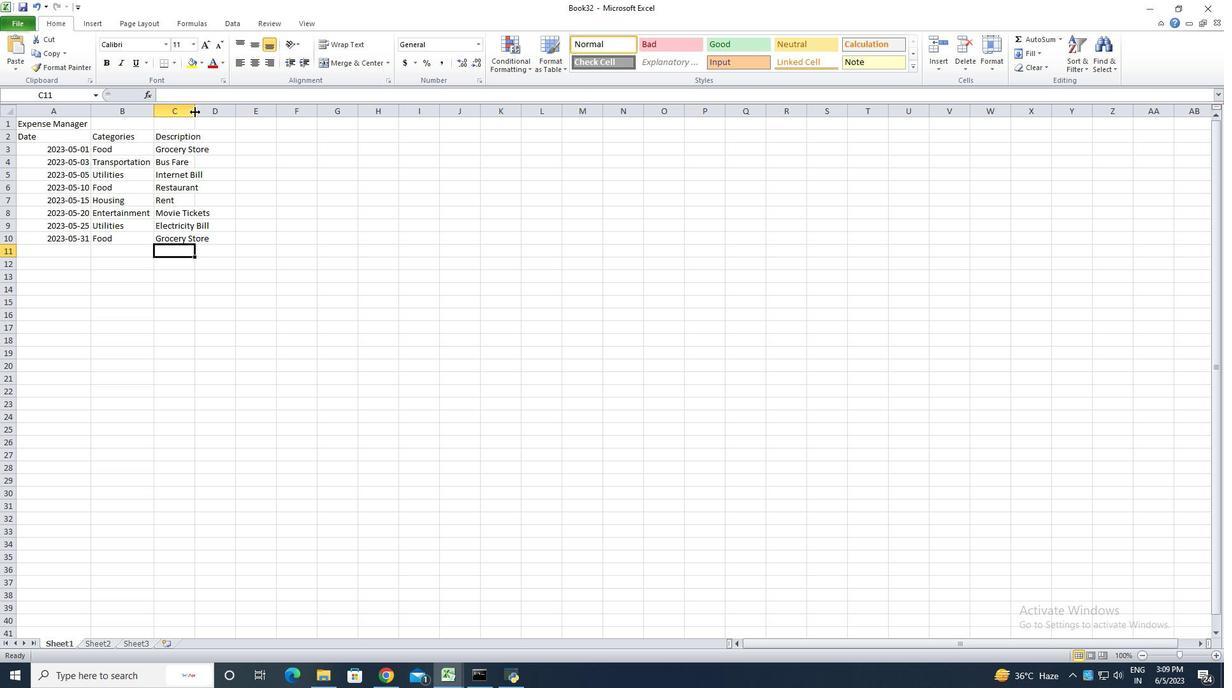 
Action: Mouse pressed left at (195, 112)
Screenshot: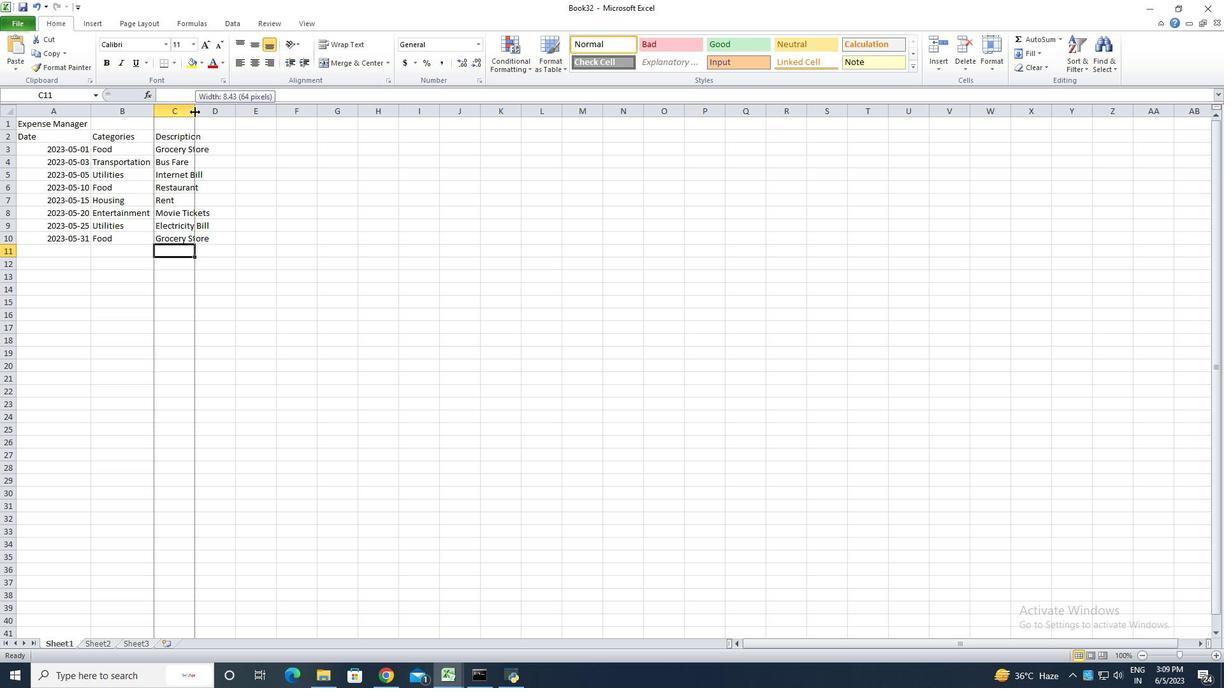 
Action: Mouse moved to (225, 135)
Screenshot: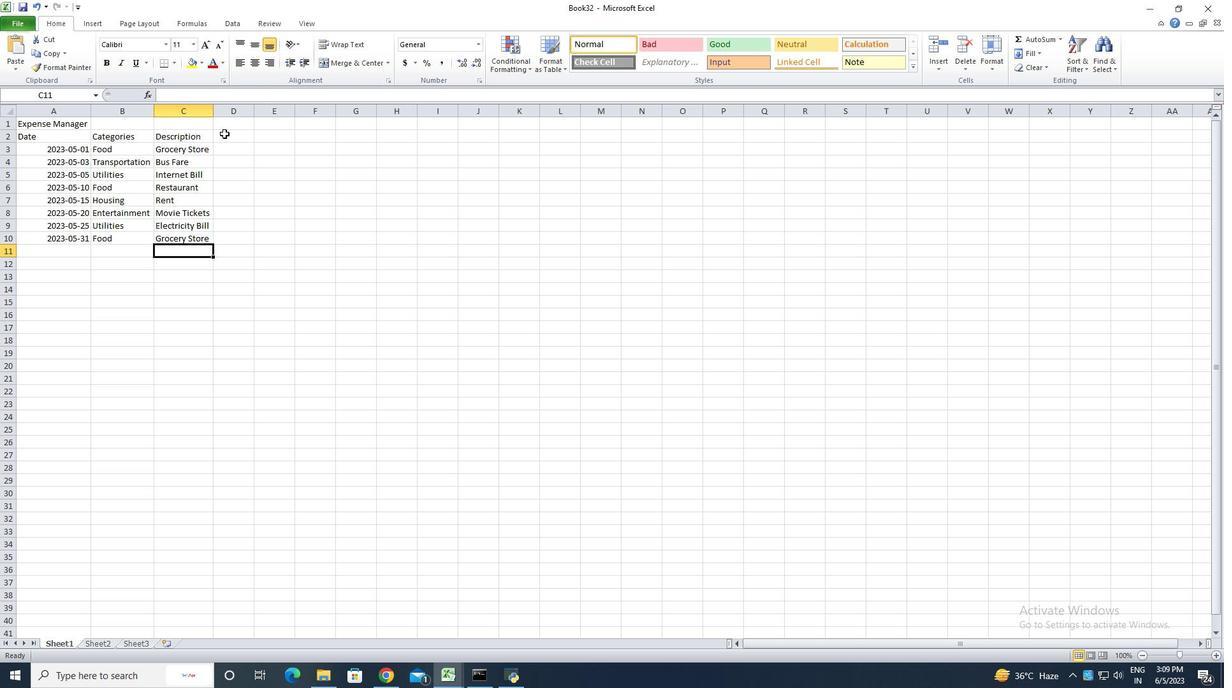 
Action: Mouse pressed left at (225, 135)
Screenshot: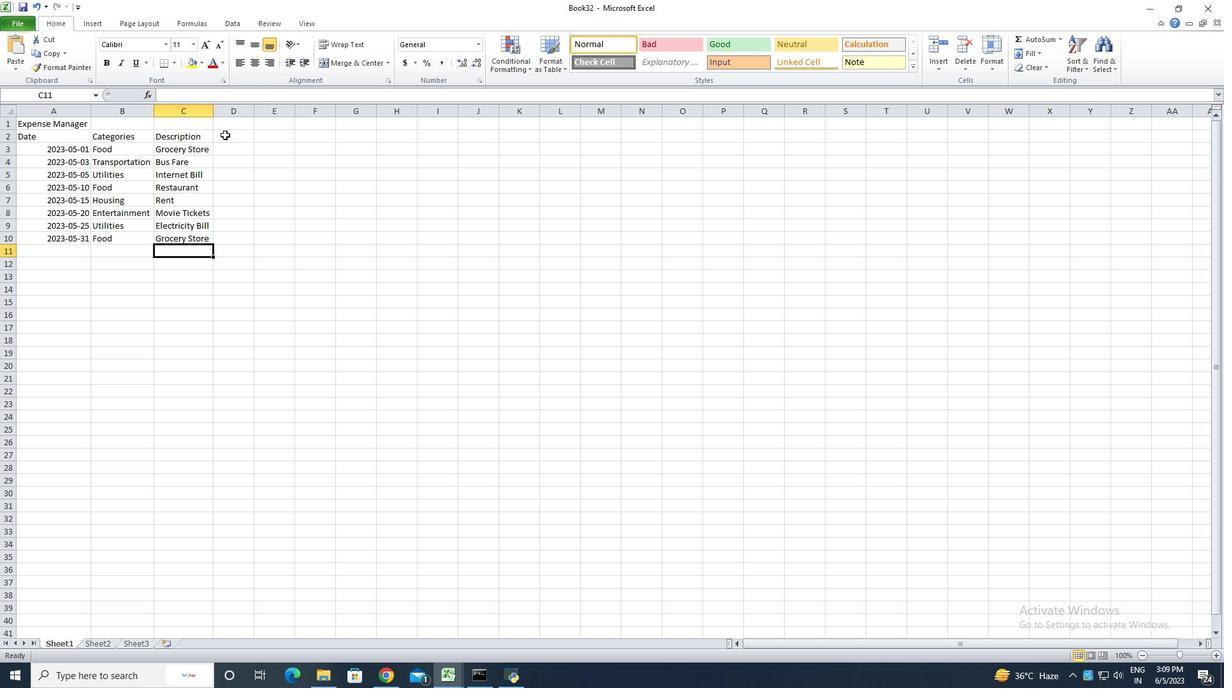 
Action: Key pressed <Key.shift>Amount<Key.enter>50<Key.enter>5<Key.enter>60<Key.enter>33<Key.backspace>0<Key.enter>800<Key.enter>20<Key.enter>70<Key.enter>40<Key.enter>
Screenshot: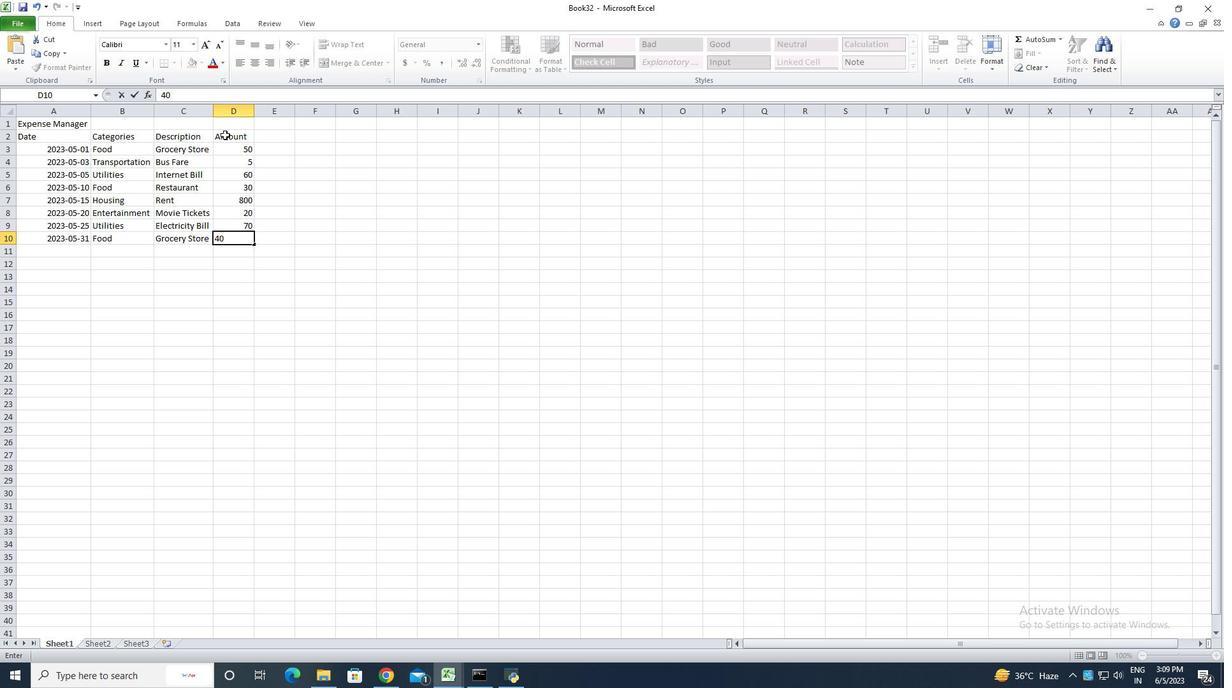 
Action: Mouse moved to (238, 149)
Screenshot: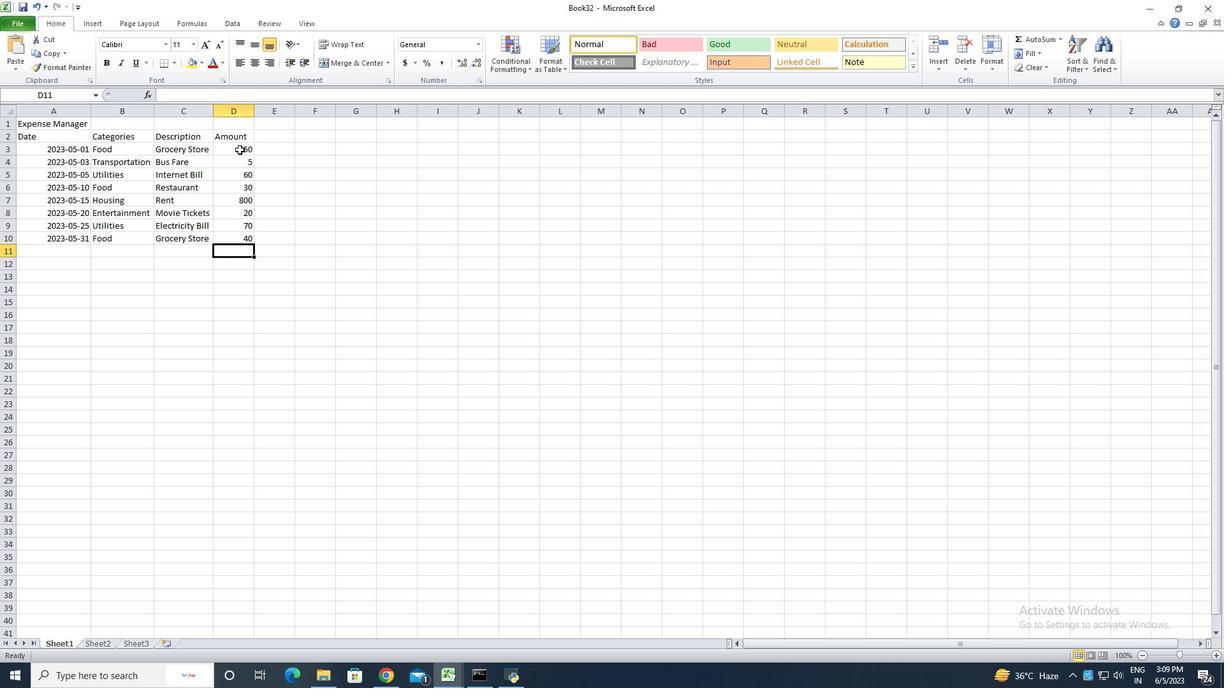 
Action: Mouse pressed left at (238, 149)
Screenshot: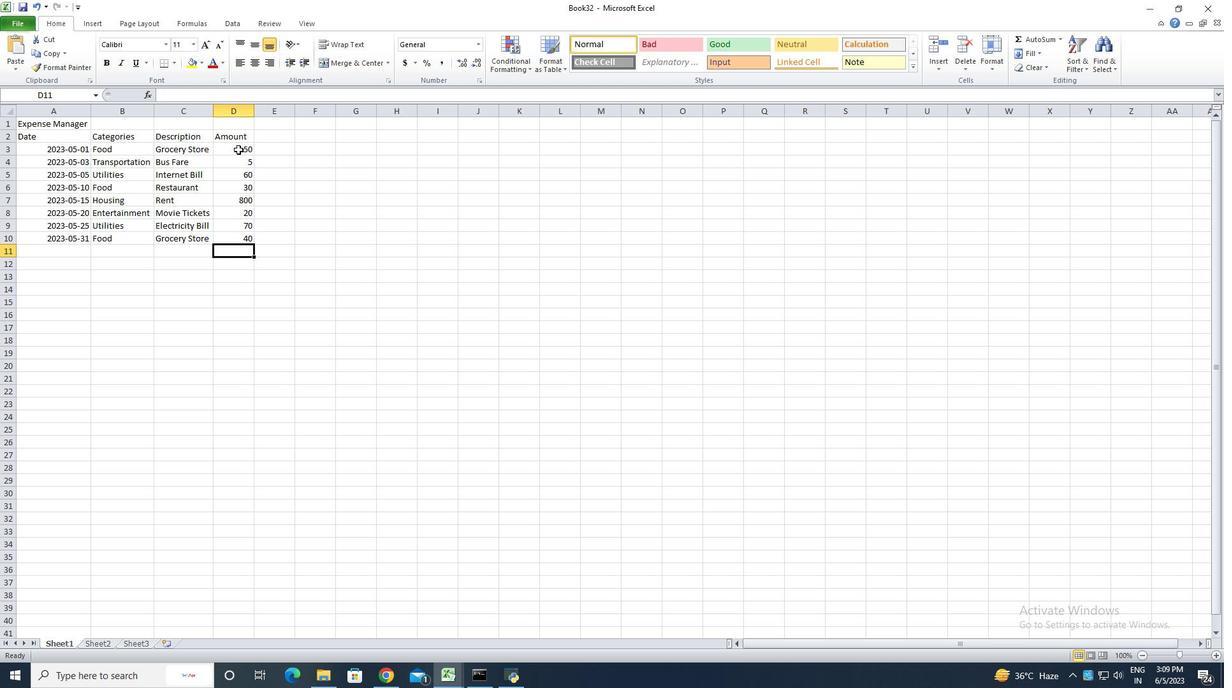 
Action: Mouse moved to (233, 149)
Screenshot: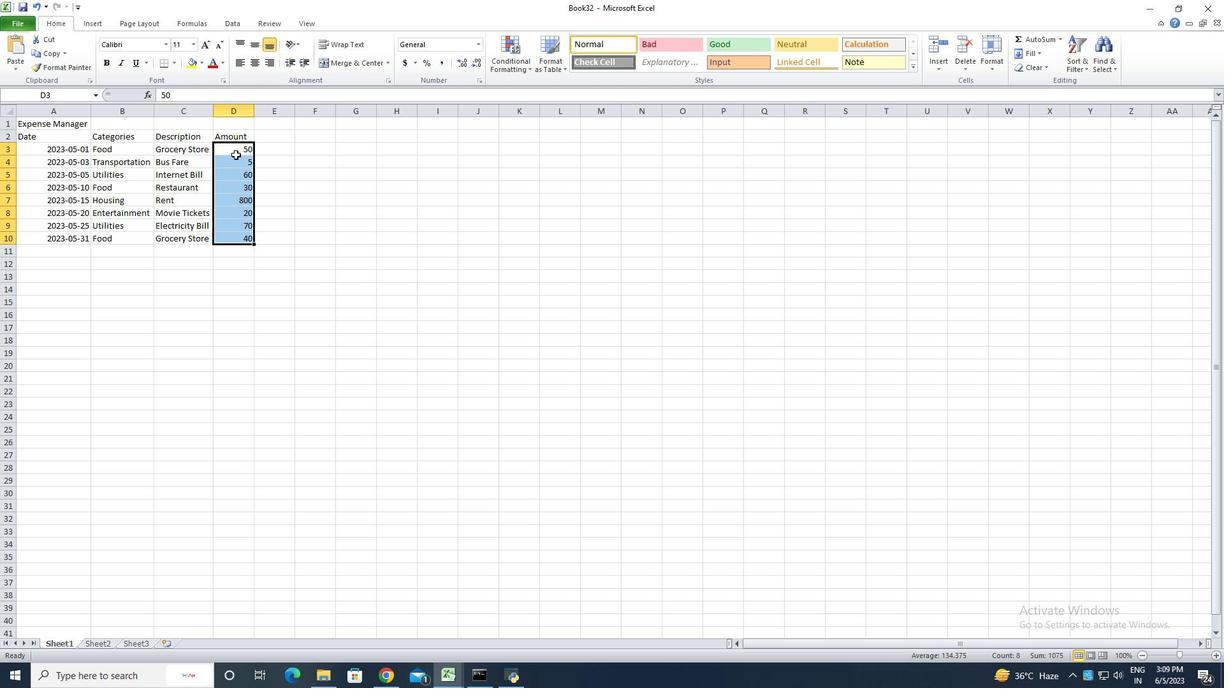 
Action: Mouse pressed right at (233, 149)
Screenshot: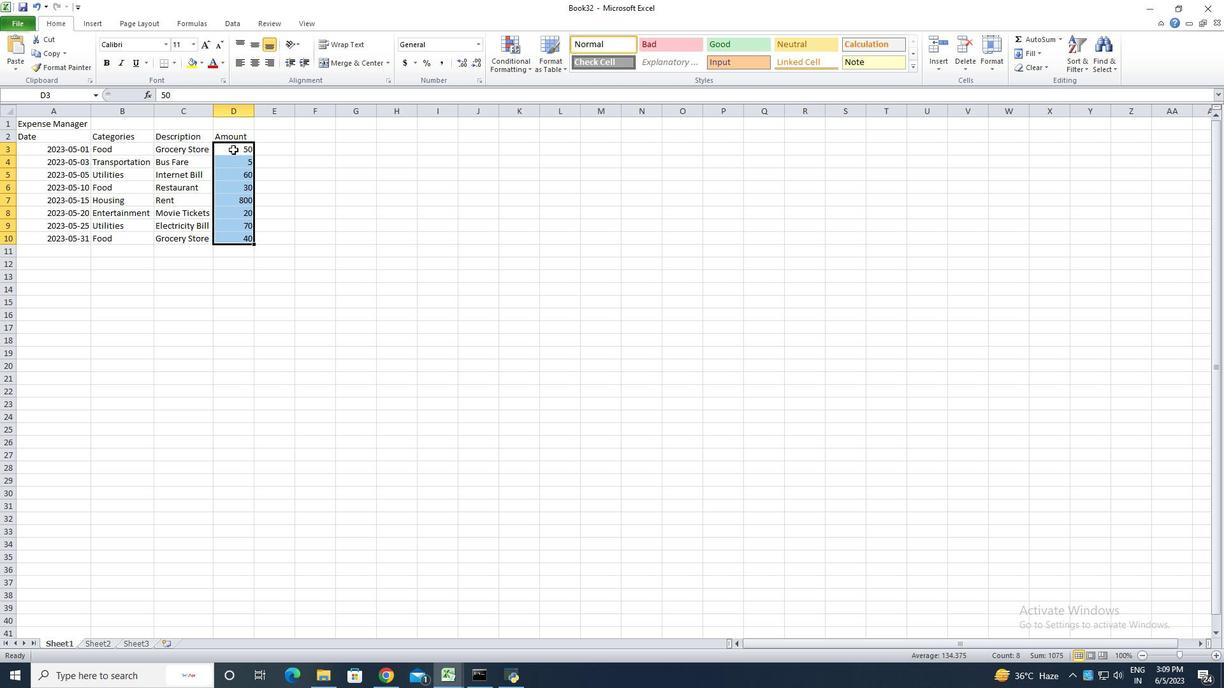 
Action: Mouse moved to (297, 323)
Screenshot: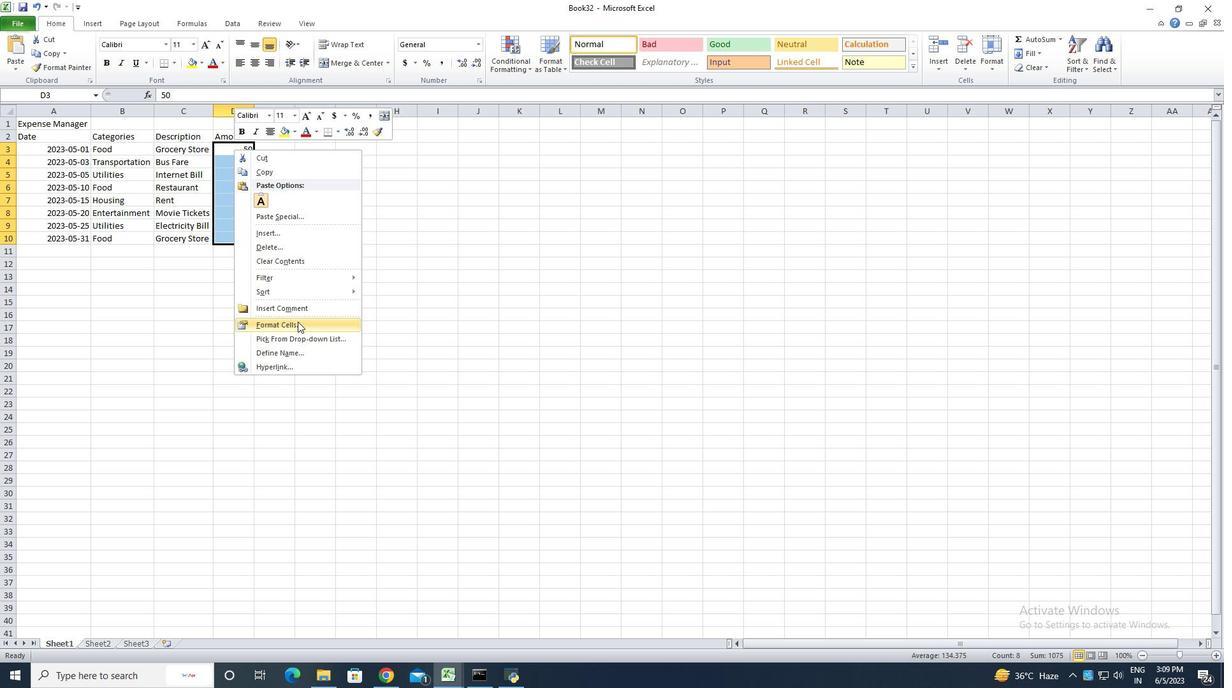 
Action: Mouse pressed left at (297, 323)
Screenshot: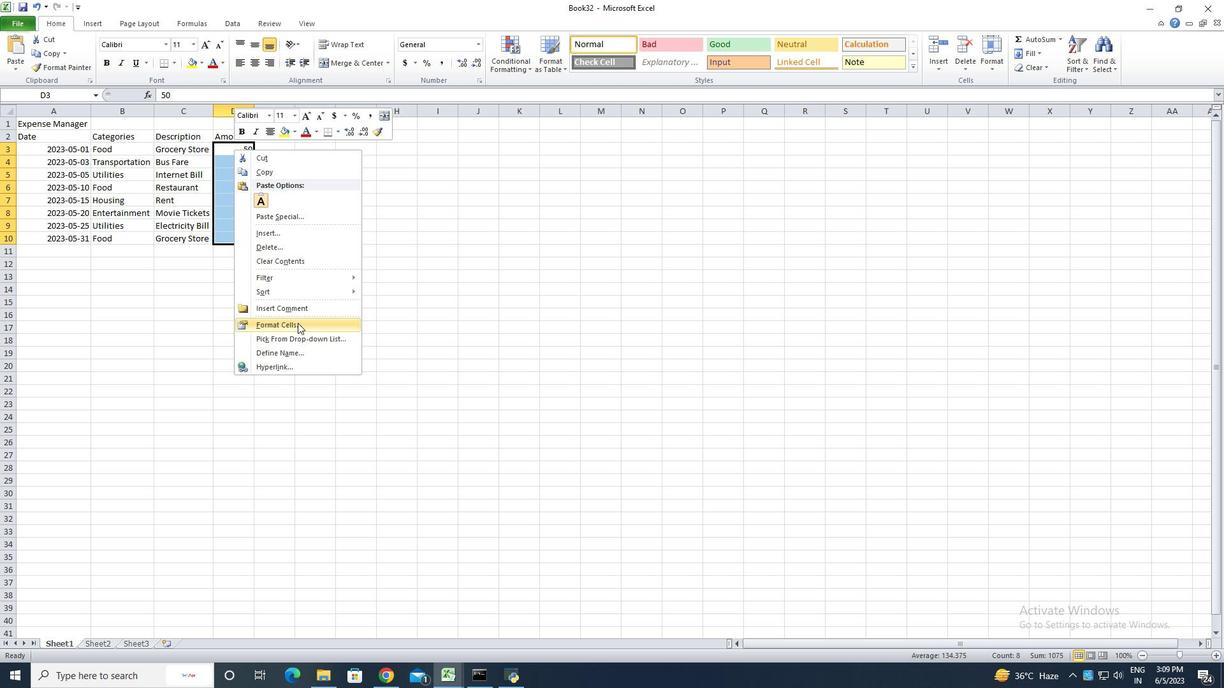 
Action: Mouse moved to (167, 242)
Screenshot: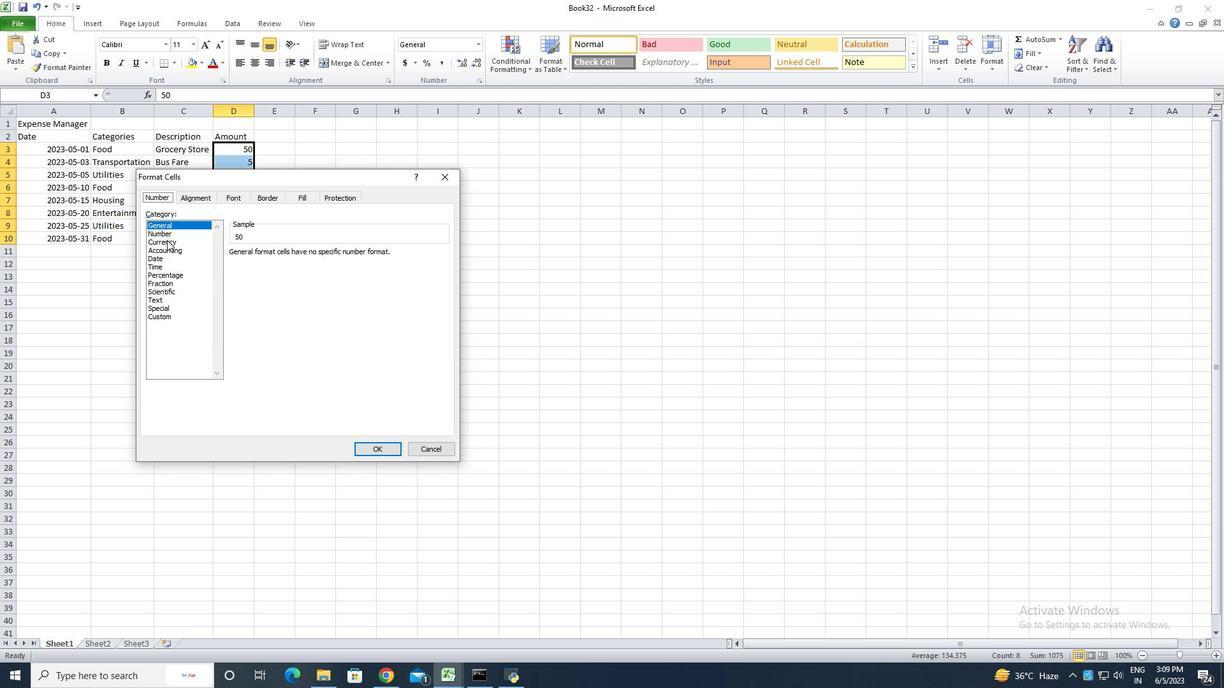 
Action: Mouse pressed left at (167, 242)
Screenshot: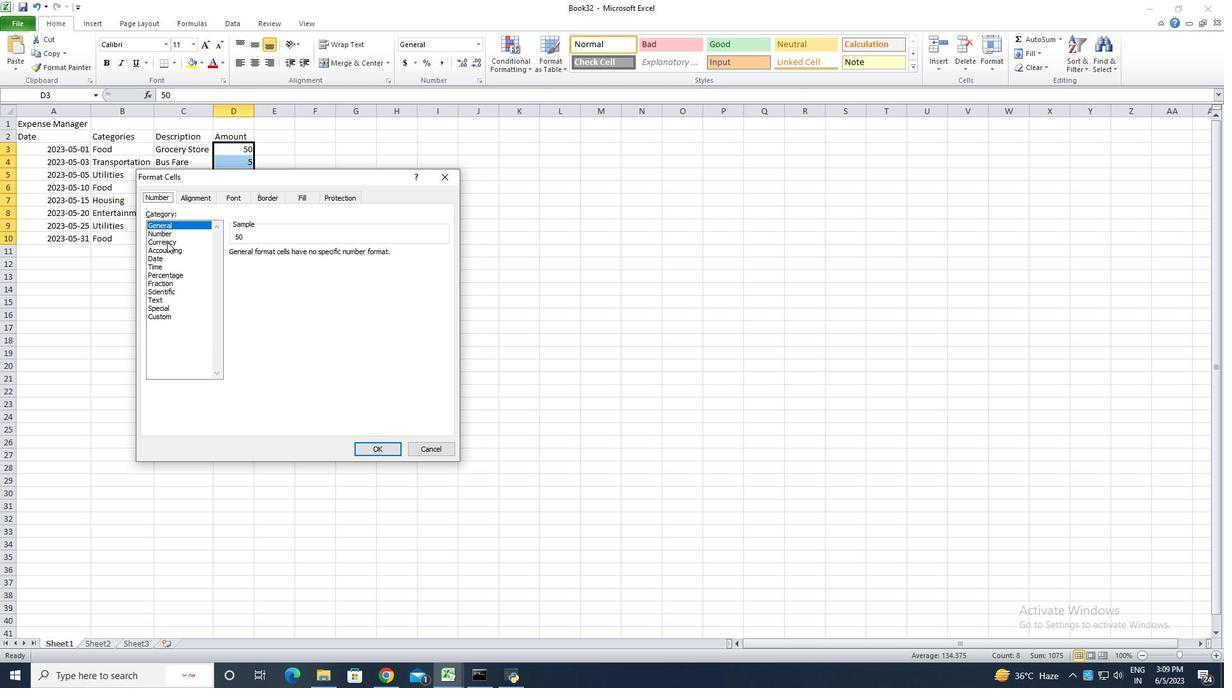 
Action: Mouse moved to (311, 255)
Screenshot: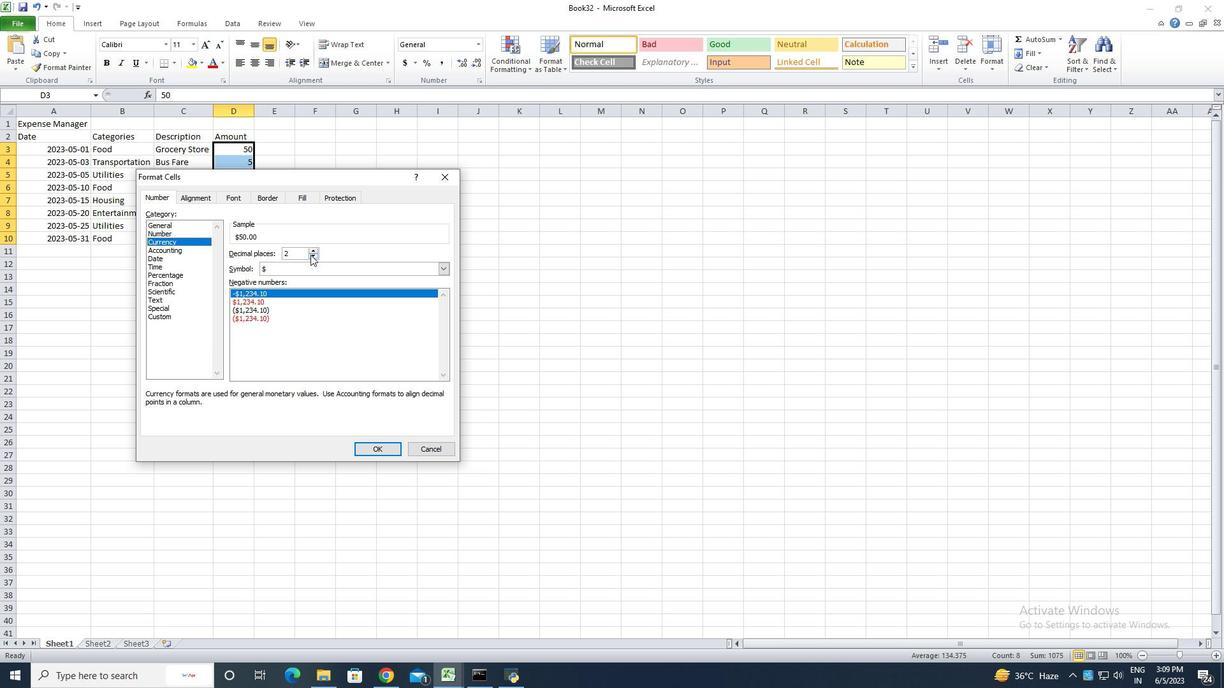 
Action: Mouse pressed left at (311, 255)
Screenshot: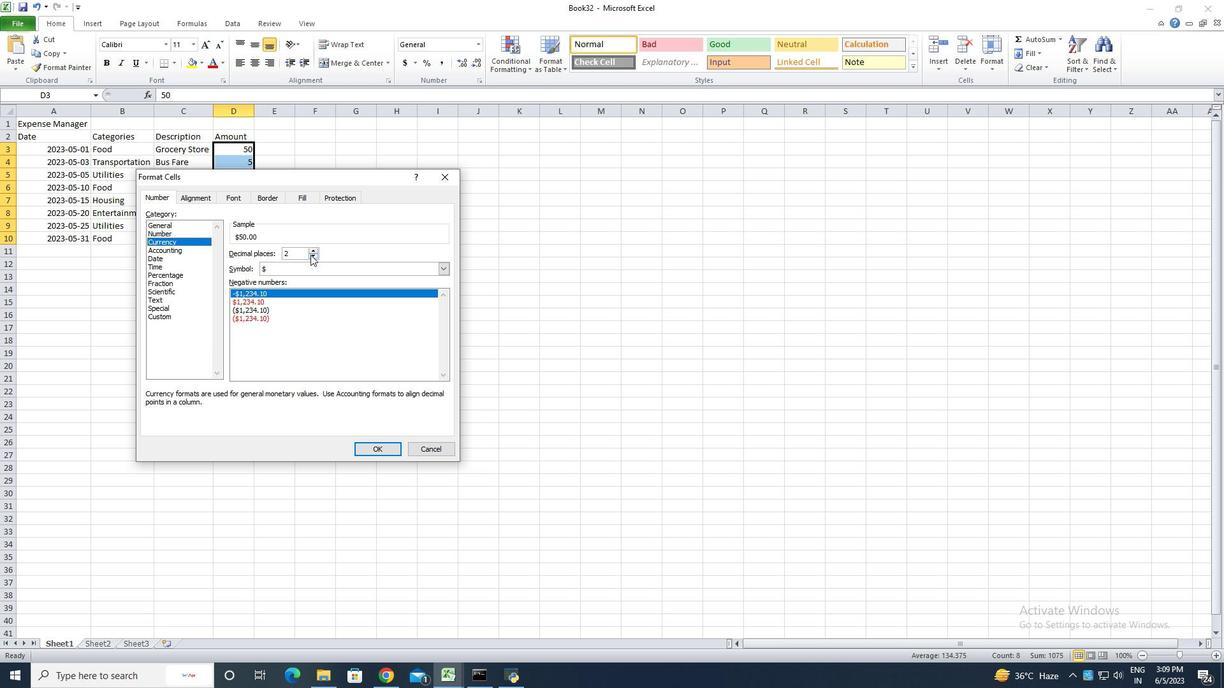 
Action: Mouse pressed left at (311, 255)
Screenshot: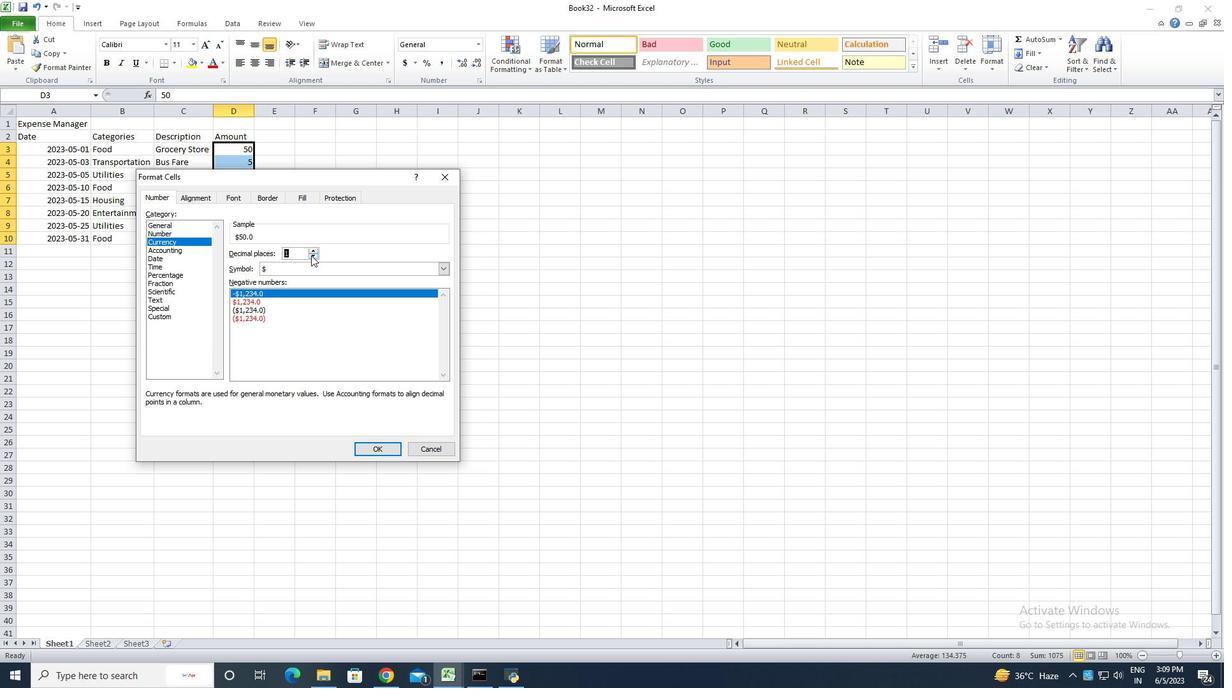 
Action: Mouse moved to (374, 448)
Screenshot: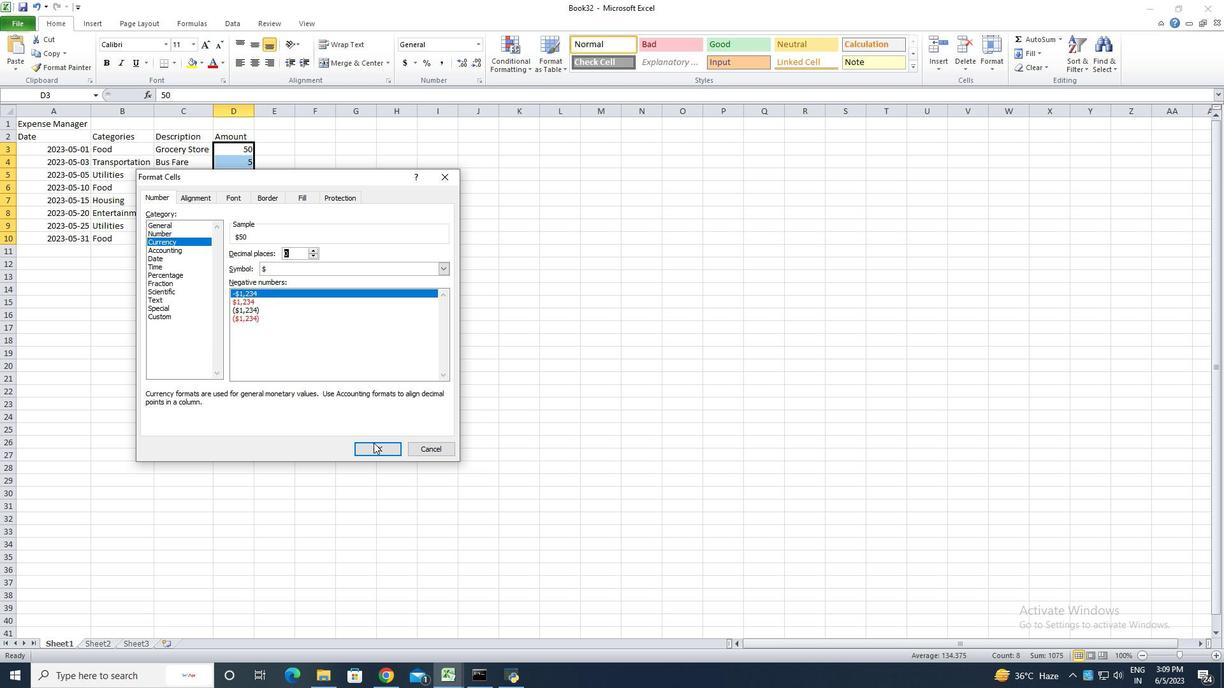 
Action: Mouse pressed left at (374, 448)
Screenshot: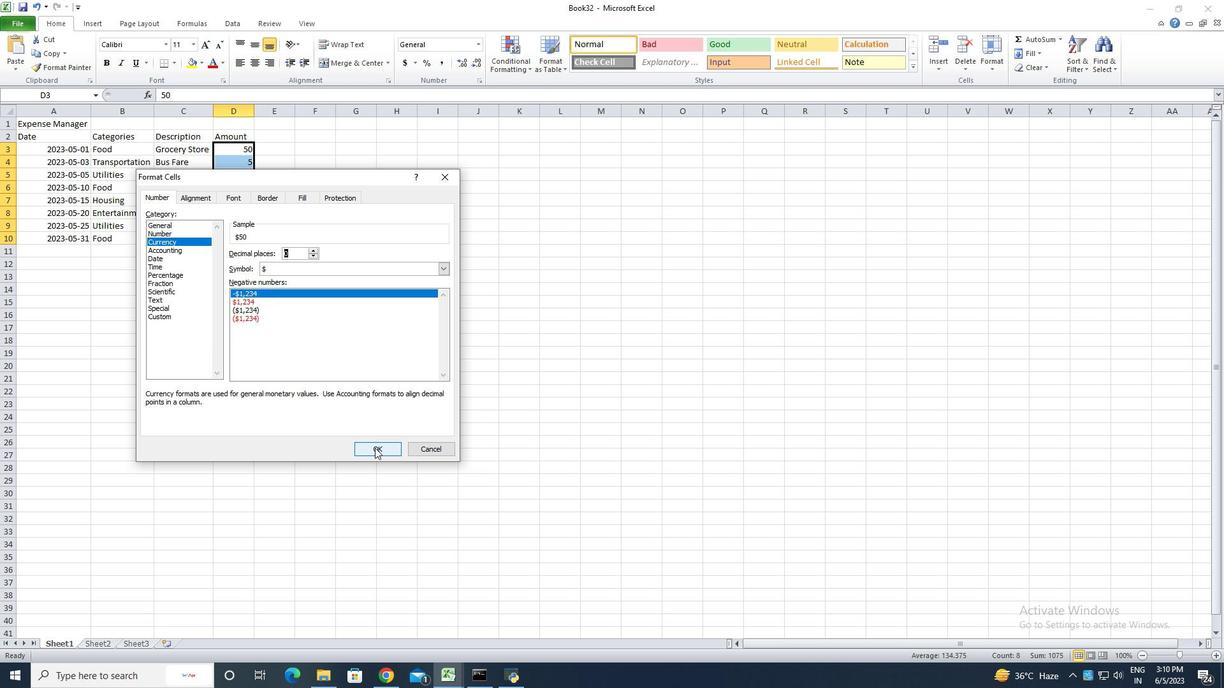 
Action: Mouse moved to (253, 113)
Screenshot: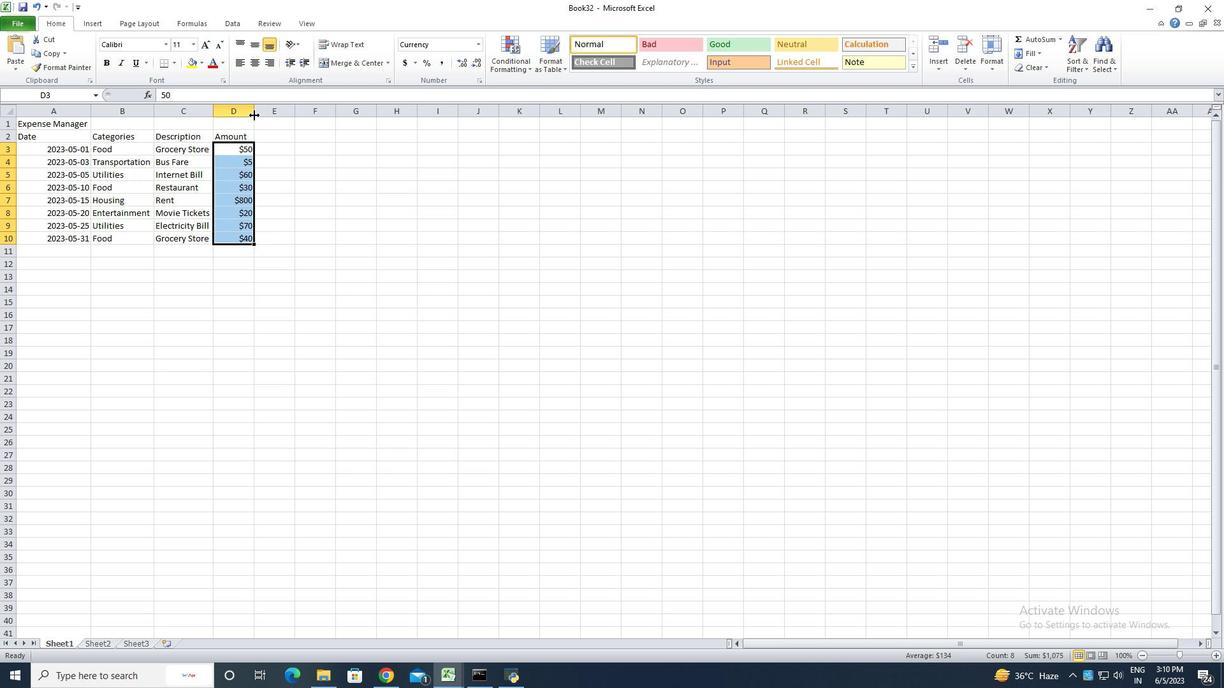 
Action: Mouse pressed left at (253, 113)
Screenshot: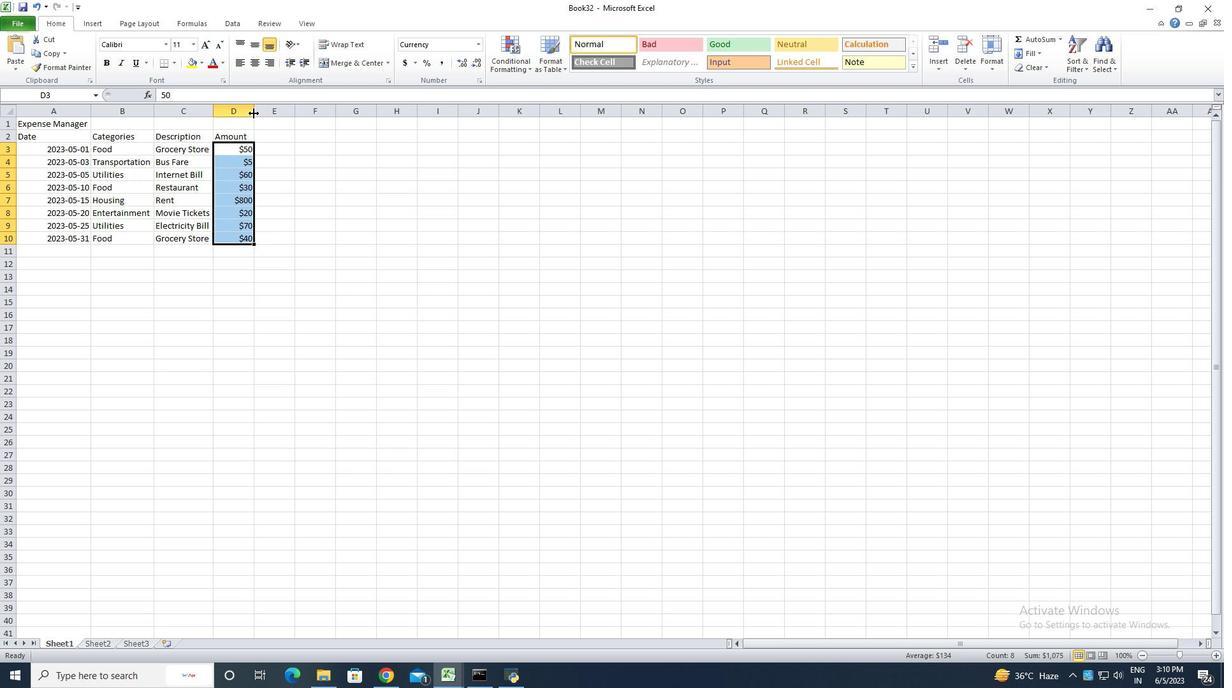 
Action: Mouse pressed left at (253, 113)
Screenshot: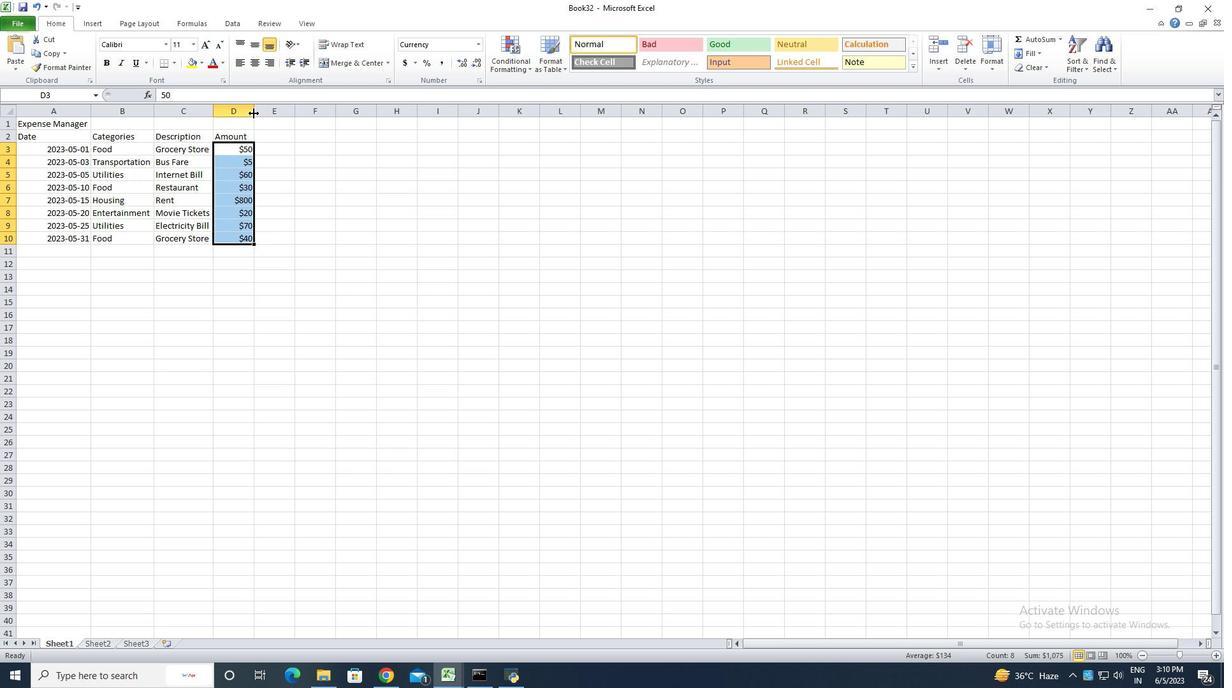
Action: Mouse moved to (72, 124)
Screenshot: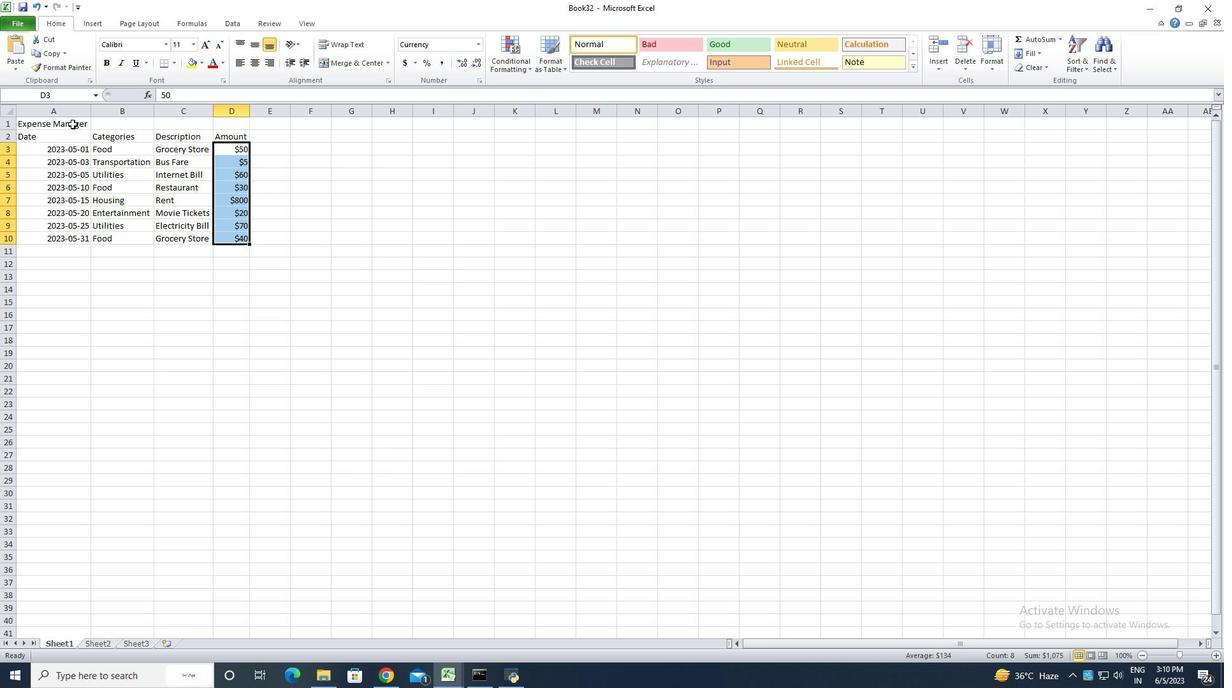 
Action: Mouse pressed left at (72, 124)
Screenshot: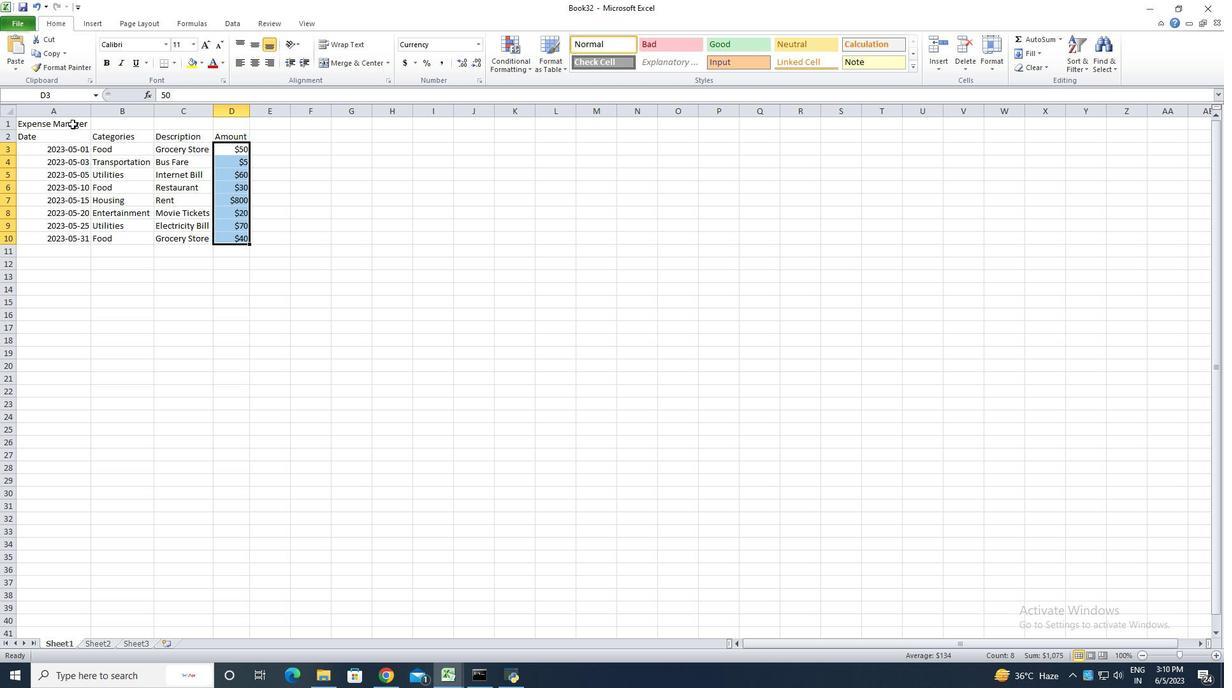 
Action: Mouse moved to (350, 64)
Screenshot: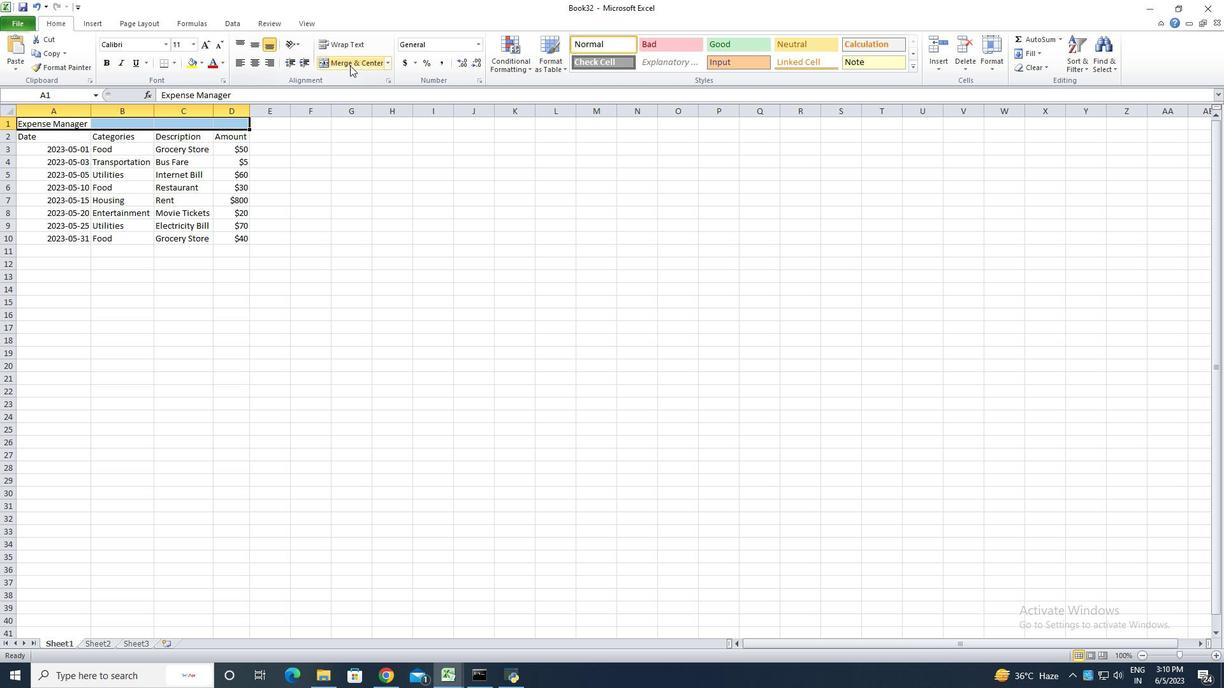 
Action: Mouse pressed left at (350, 64)
Screenshot: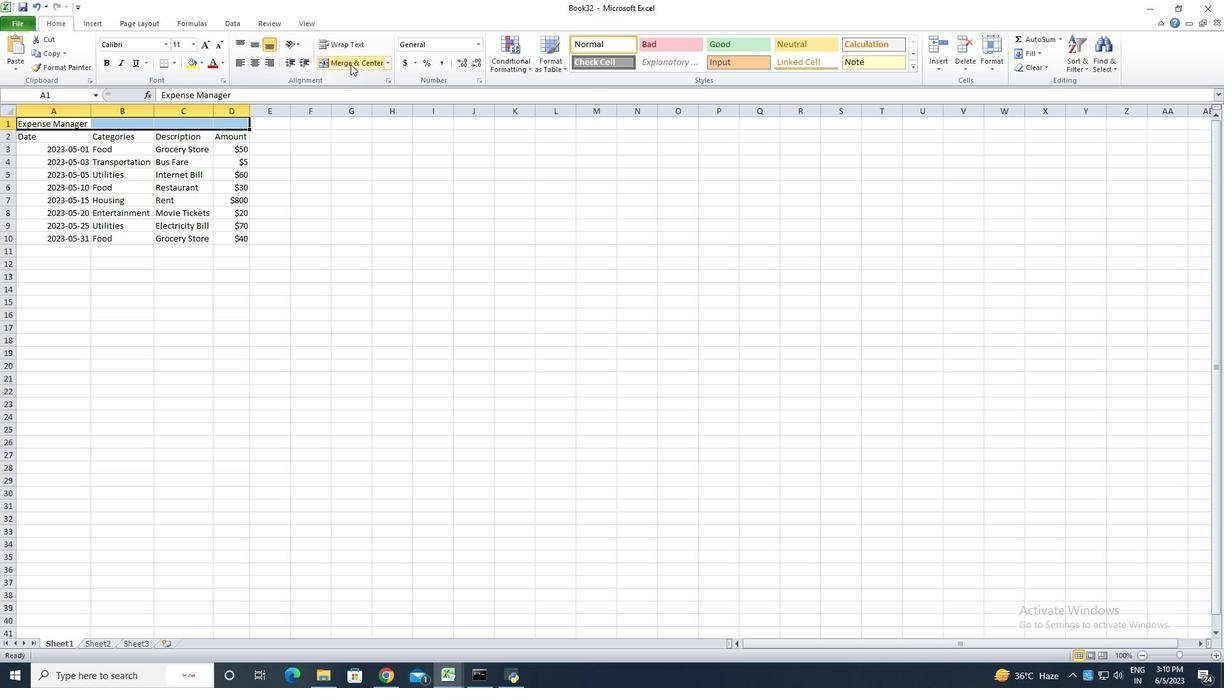 
Action: Mouse moved to (28, 22)
Screenshot: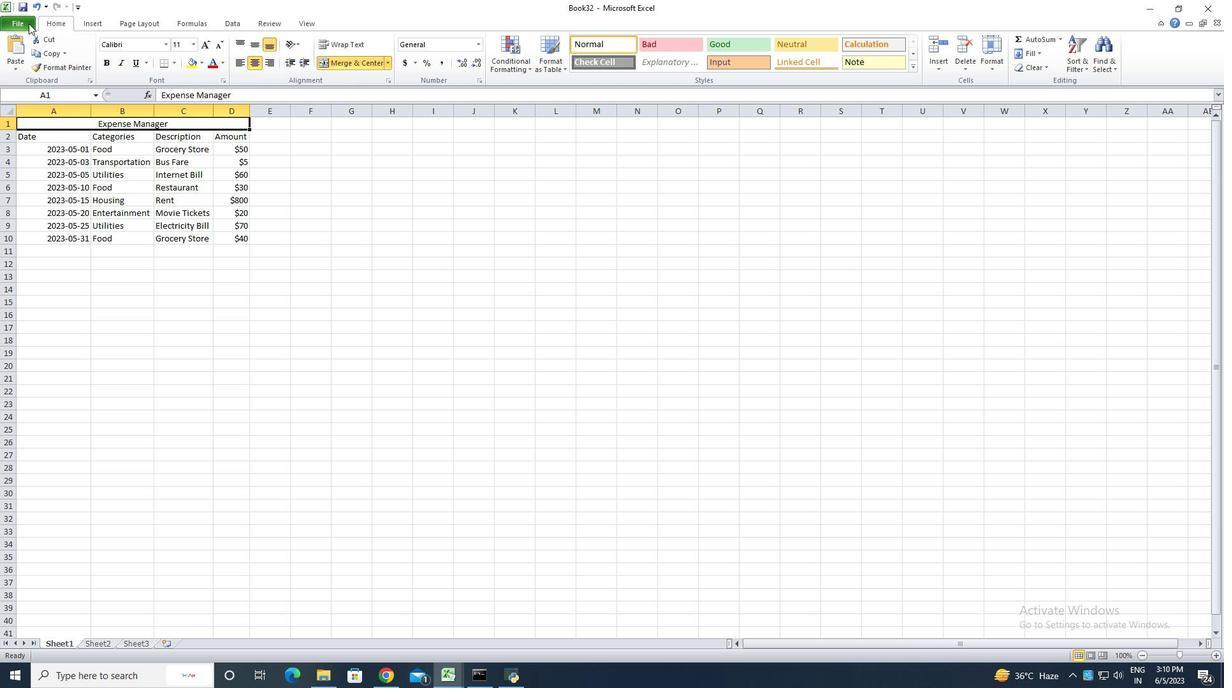 
Action: Mouse pressed left at (28, 22)
Screenshot: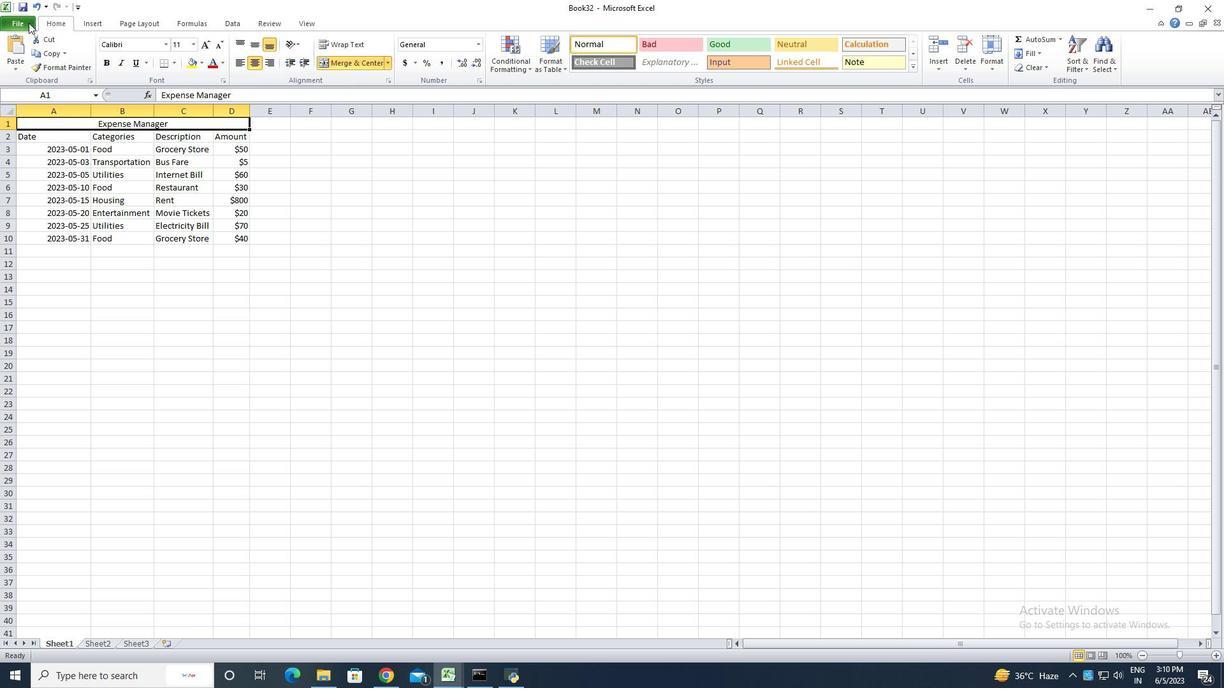 
Action: Mouse moved to (36, 59)
Screenshot: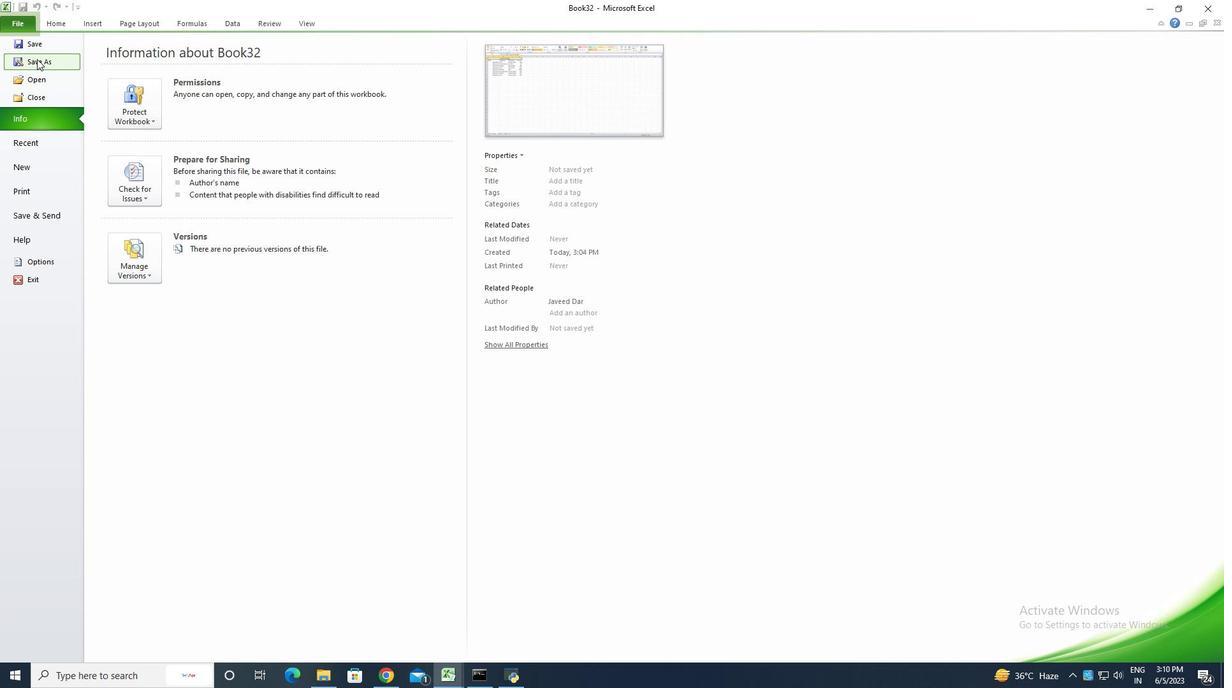 
Action: Mouse pressed left at (36, 59)
Screenshot: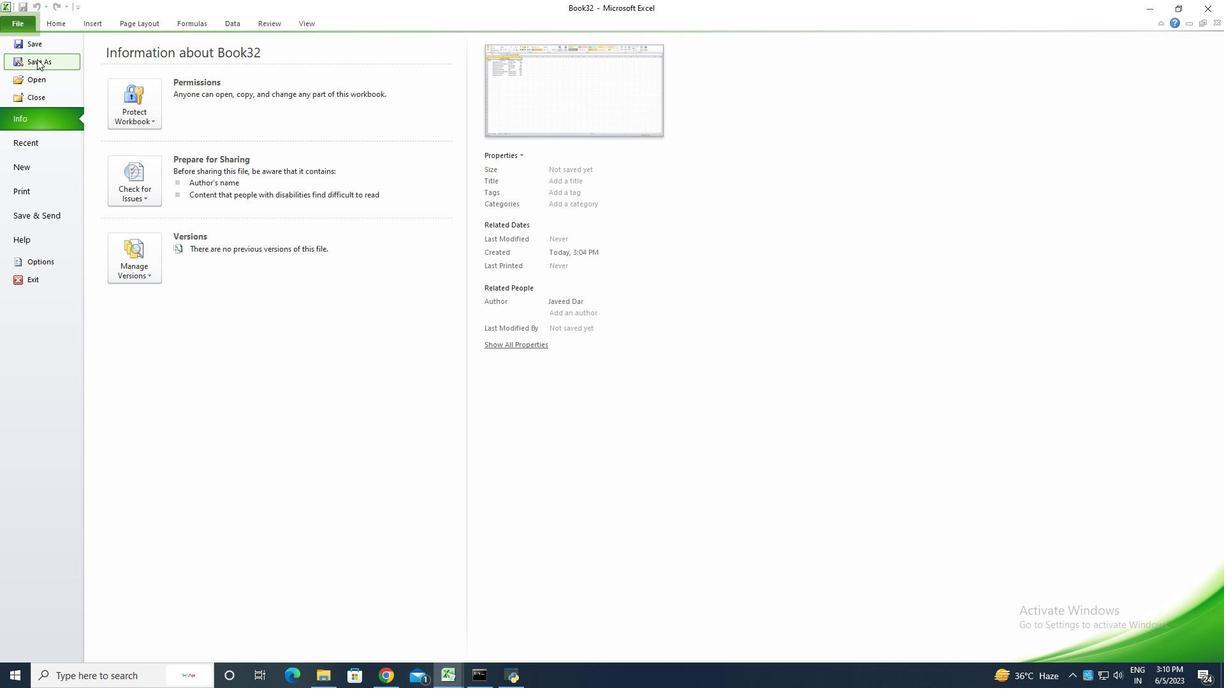 
Action: Key pressed <Key.shift>Excel<Key.space><Key.shift><Key.shift><Key.shift><Key.shift><Key.shift><Key.shift><Key.shift>File<Key.space><Key.shift><Key.shift><Key.shift><Key.shift><Key.shift>Sheet<Key.backspace><Key.backspace><Key.backspace><Key.backspace><Key.backspace><Key.shift>Workbook
Screenshot: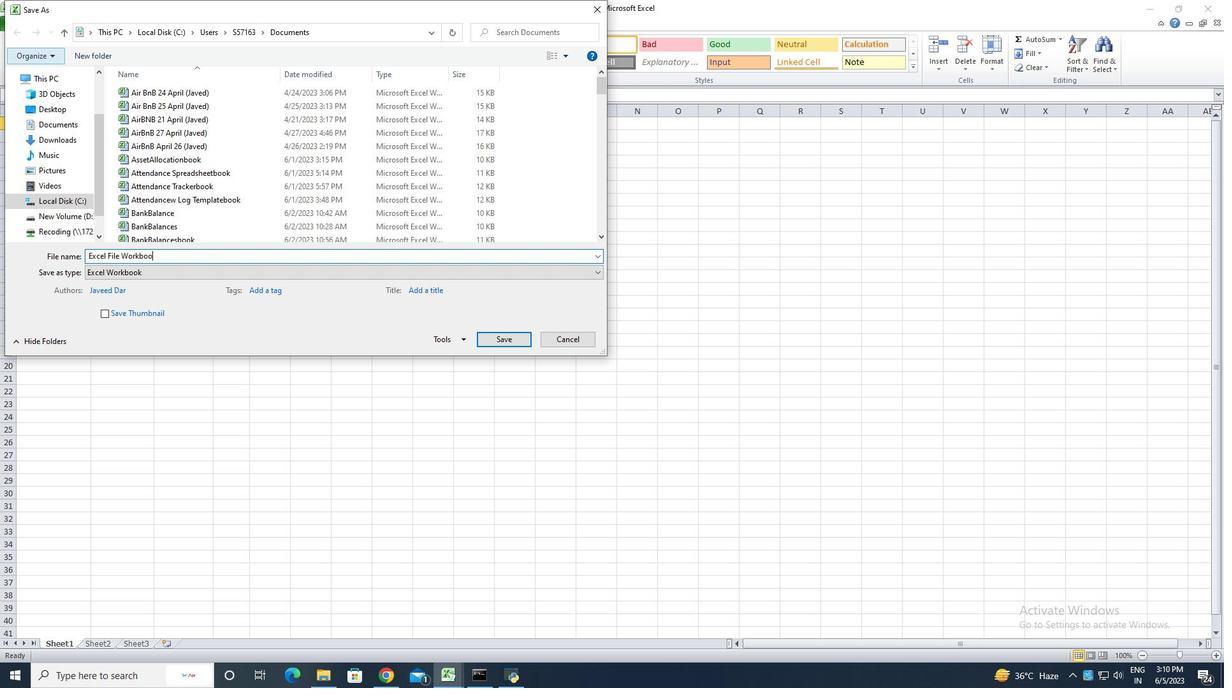 
Action: Mouse moved to (492, 339)
Screenshot: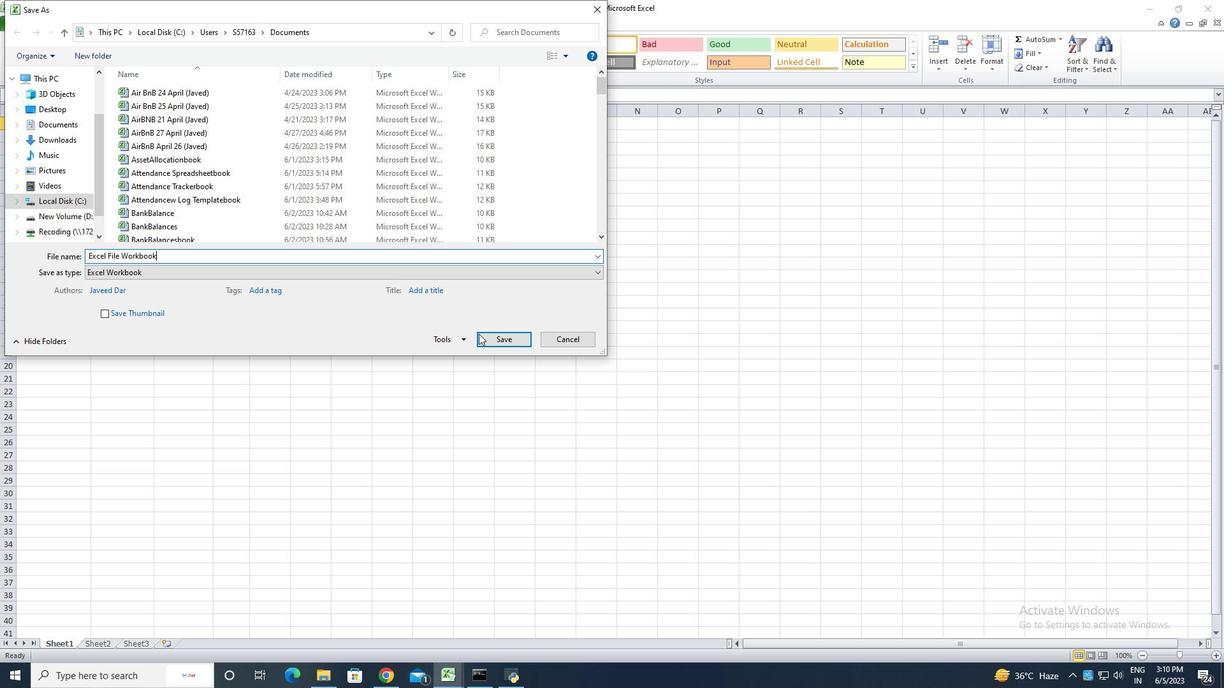
Action: Mouse pressed left at (492, 339)
Screenshot: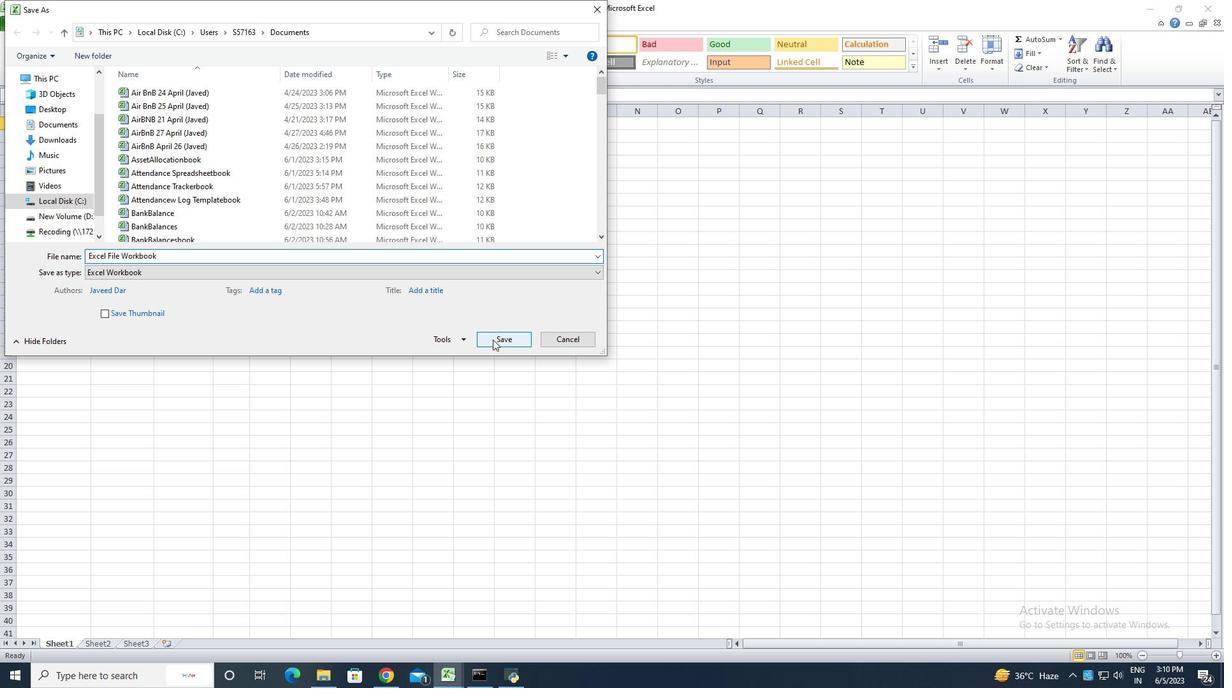 
Action: Key pressed ctrl+S
Screenshot: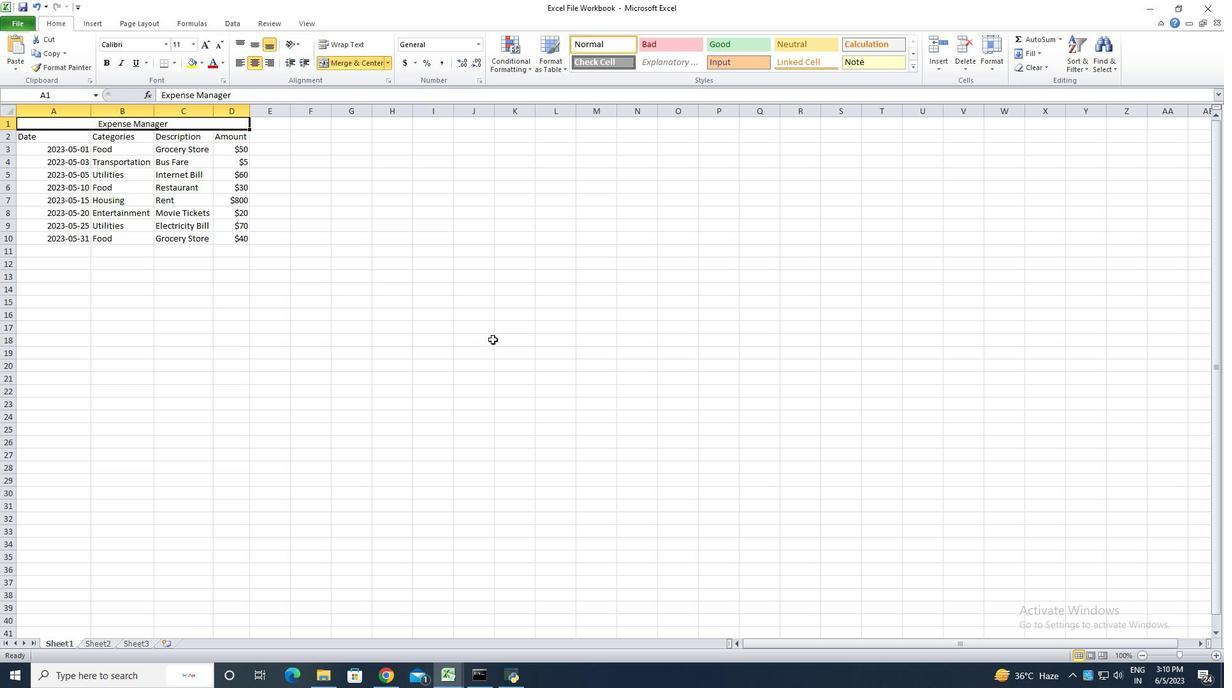 
